 Task: Add an event with the title Second Project Quality Control Check, date '2023/11/03', time 9:15 AM to 11:15 AMand add a description: The team will assess the project's adherence to established processes and methodologies. They will evaluate whether project activities, such as requirements gathering, design, development, testing, and deployment, are following defined procedures and best practices., put the event into Yellow category . Add location for the event as: Alexandria, Egypt, logged in from the account softage.8@softage.netand send the event invitation to softage.5@softage.net and softage.6@softage.net. Set a reminder for the event 2 hour before
Action: Mouse moved to (122, 165)
Screenshot: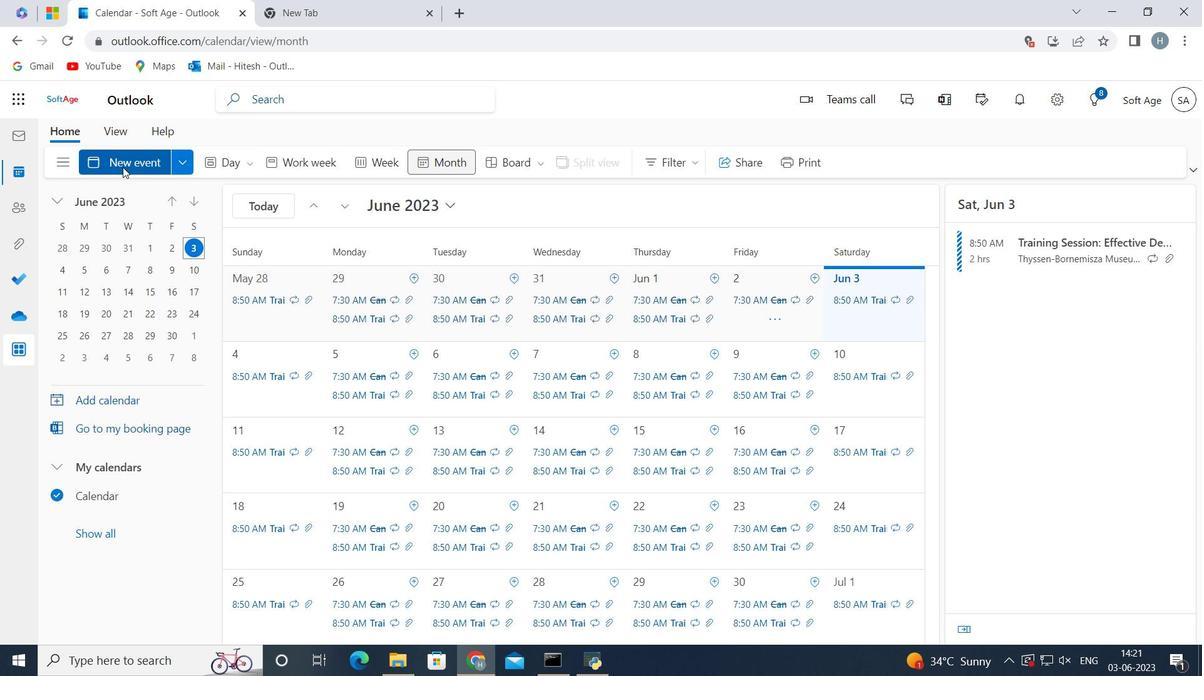 
Action: Mouse pressed left at (122, 165)
Screenshot: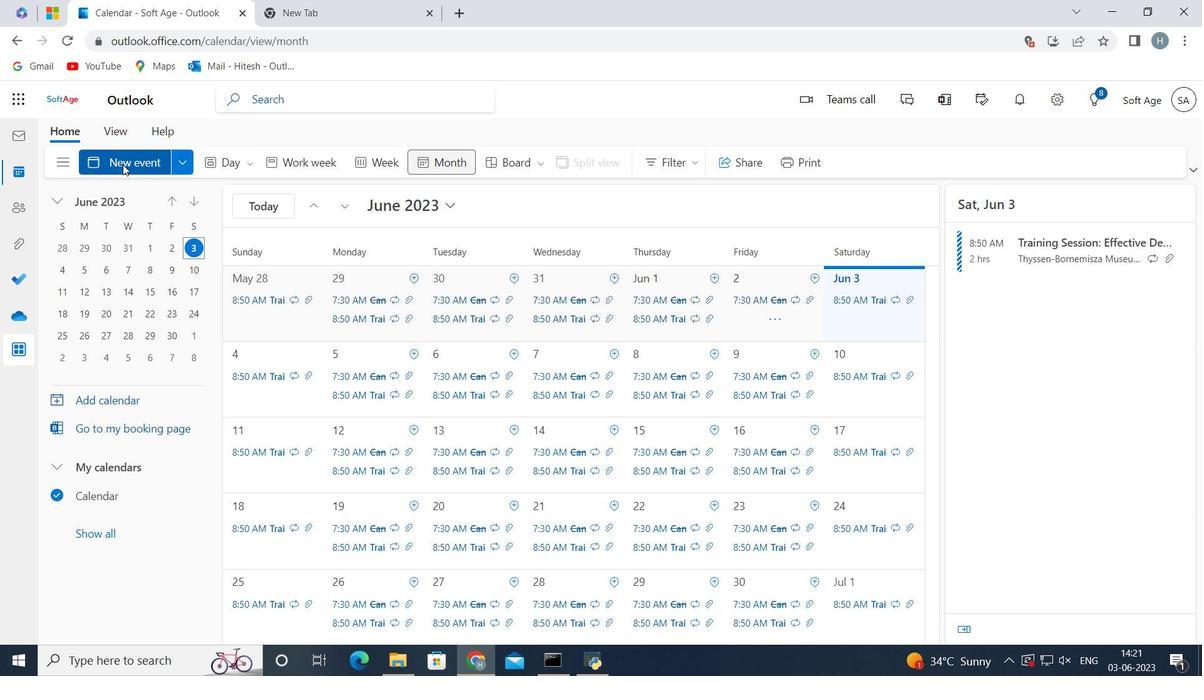 
Action: Mouse moved to (276, 247)
Screenshot: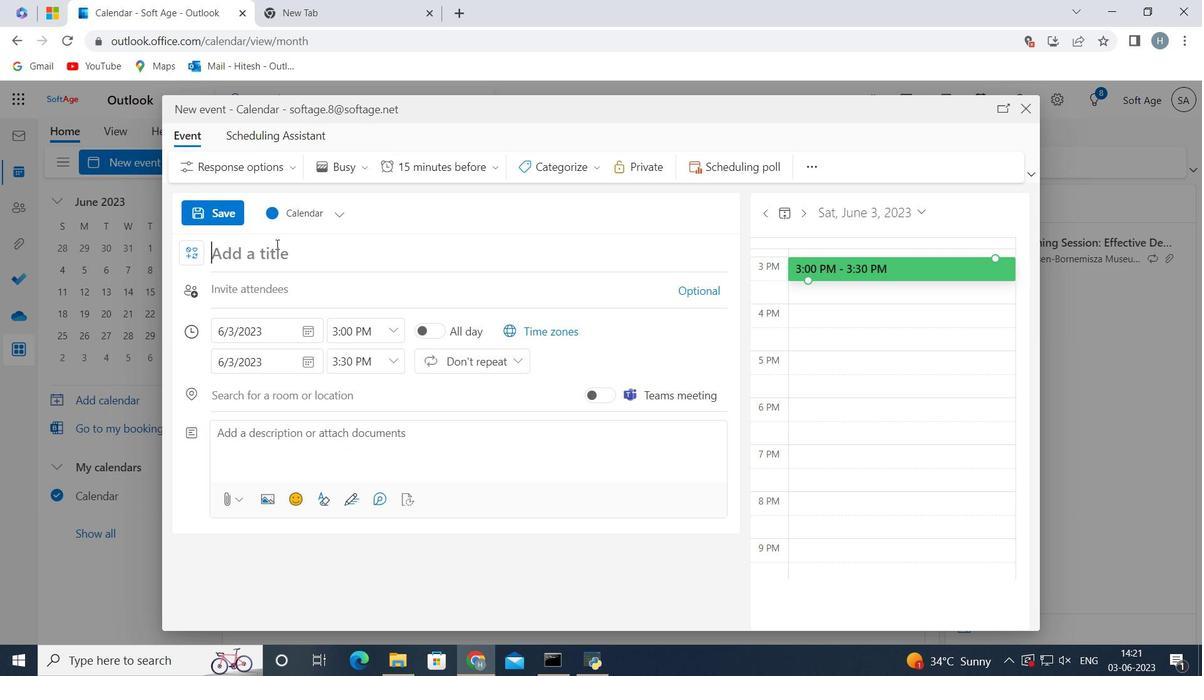 
Action: Mouse pressed left at (276, 247)
Screenshot: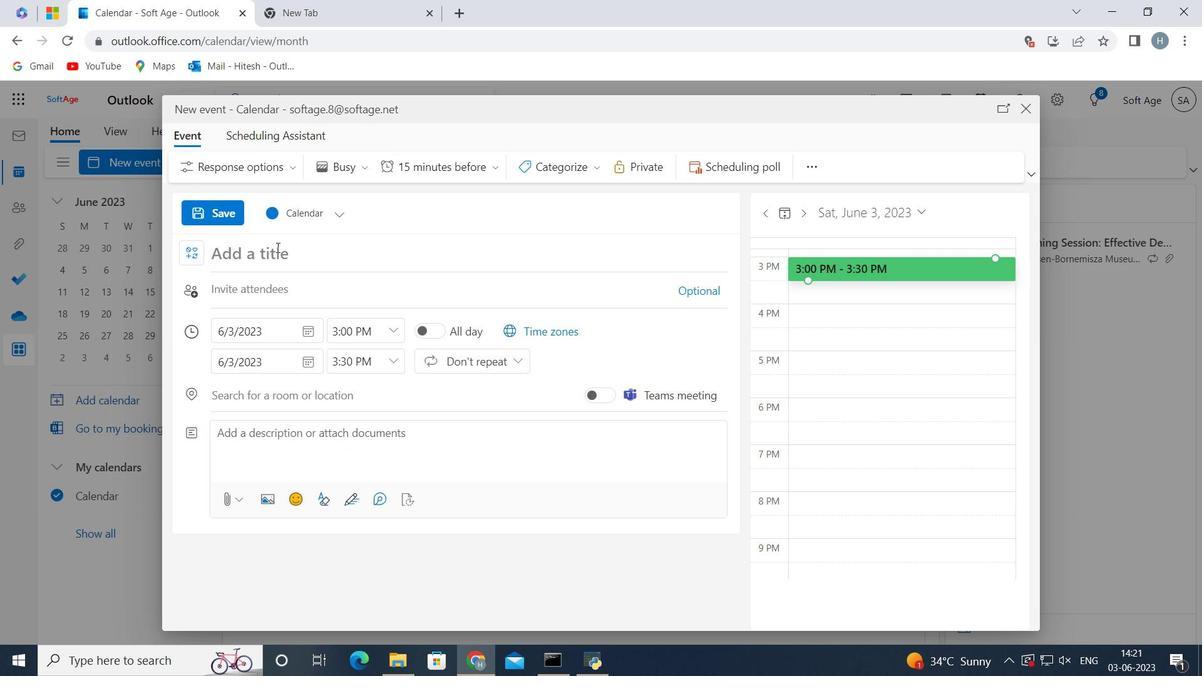 
Action: Key pressed <Key.shift>Second<Key.space><Key.shift>Project<Key.space><Key.shift>Quality<Key.space><Key.shift>Control<Key.space><Key.shift>Check<Key.space>
Screenshot: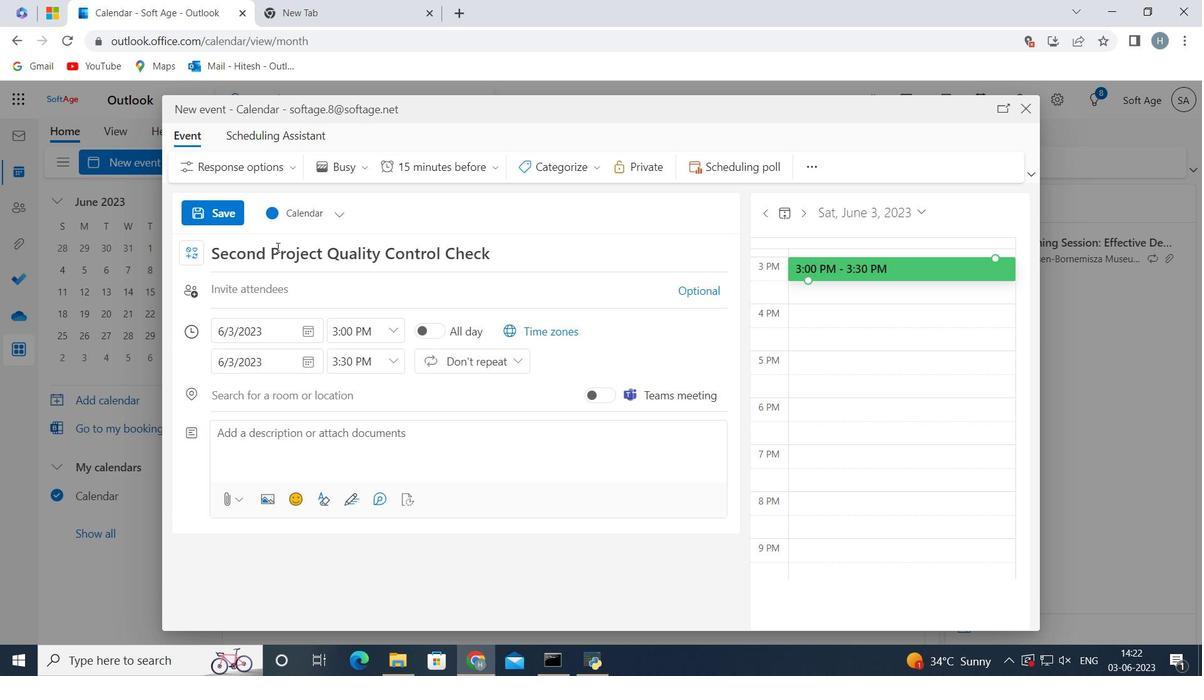 
Action: Mouse moved to (308, 329)
Screenshot: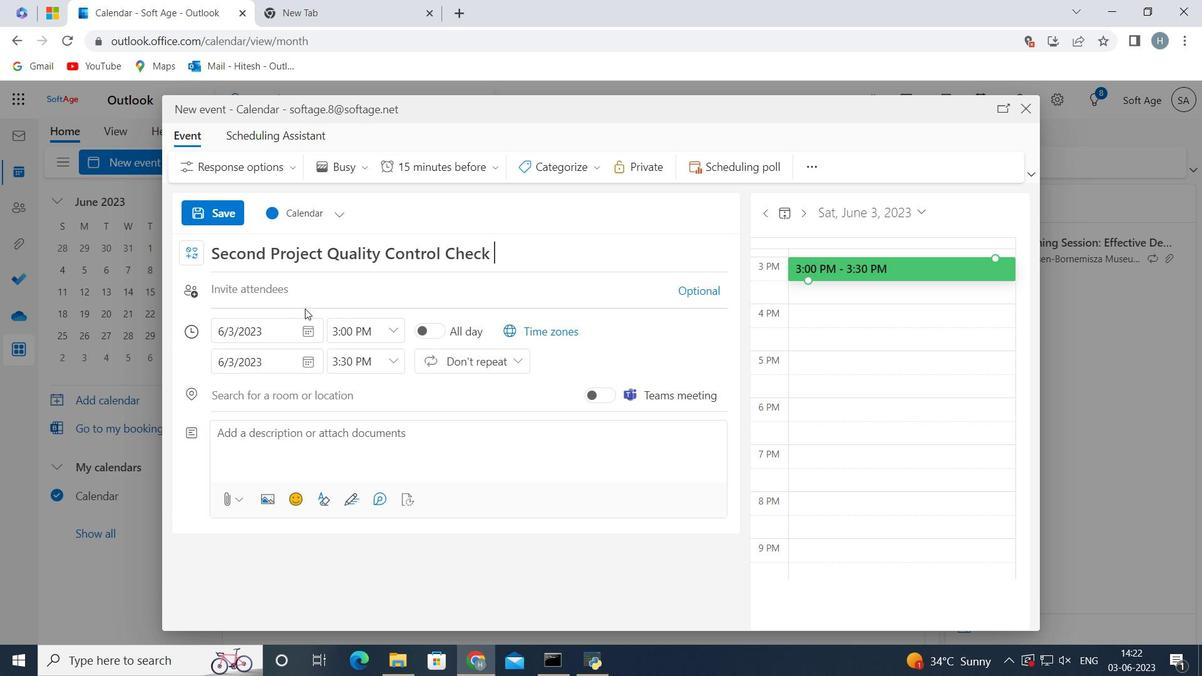 
Action: Mouse pressed left at (308, 329)
Screenshot: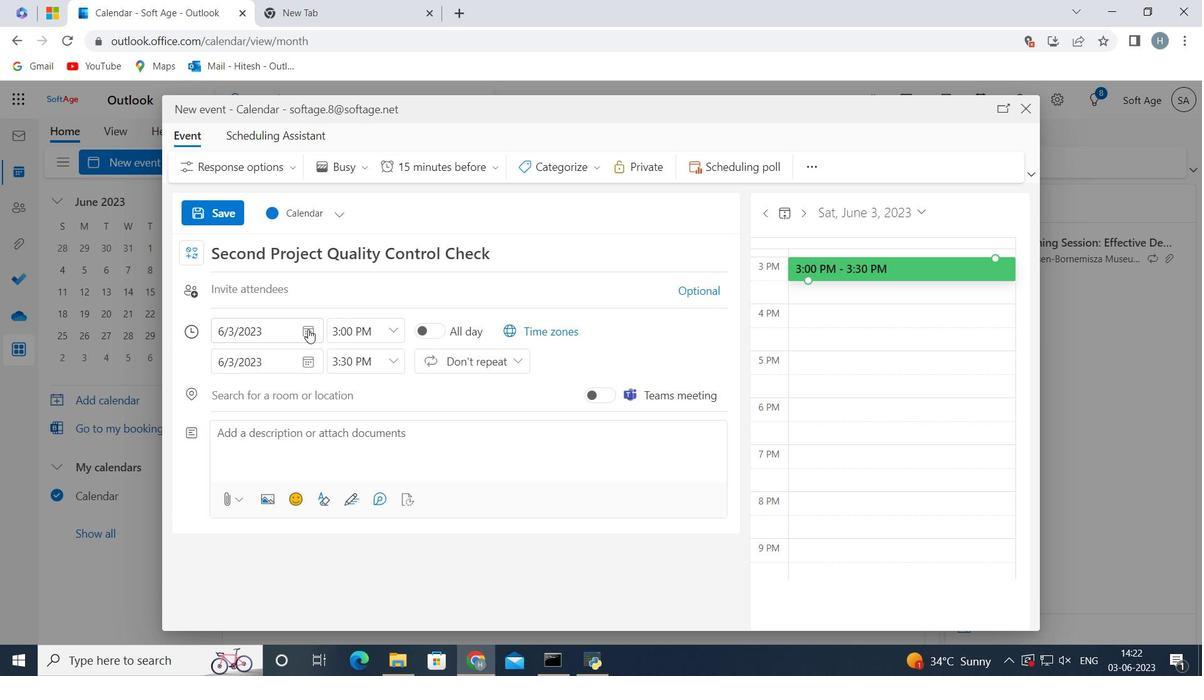 
Action: Mouse moved to (255, 358)
Screenshot: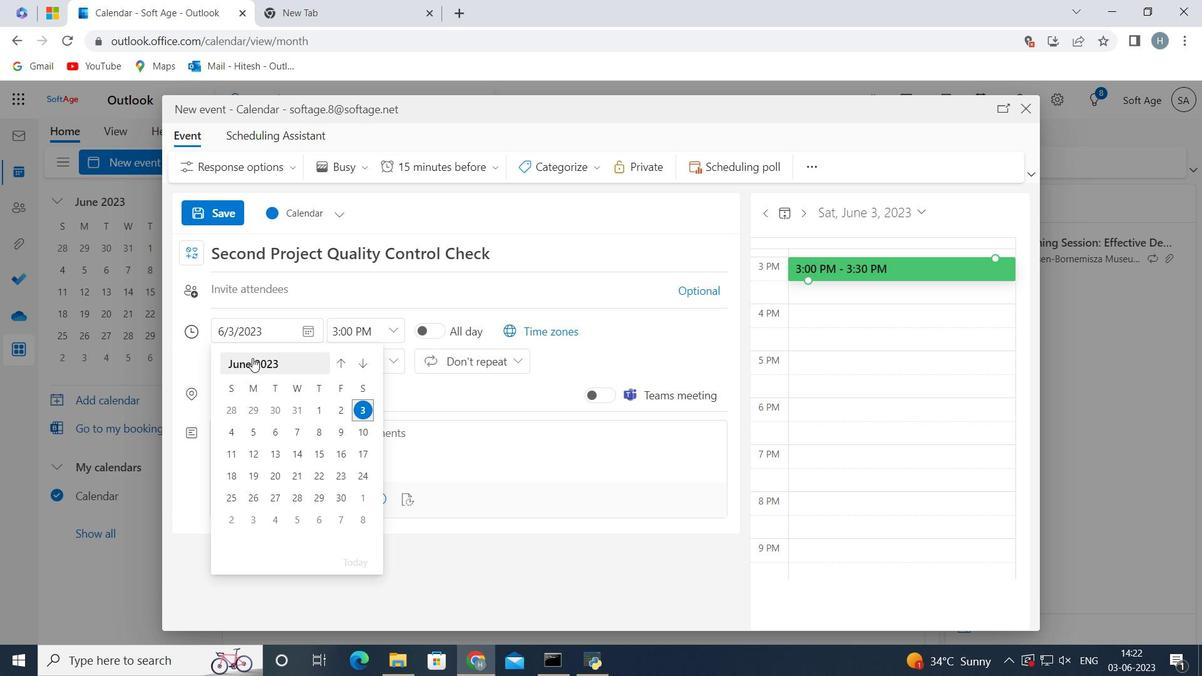 
Action: Mouse pressed left at (255, 358)
Screenshot: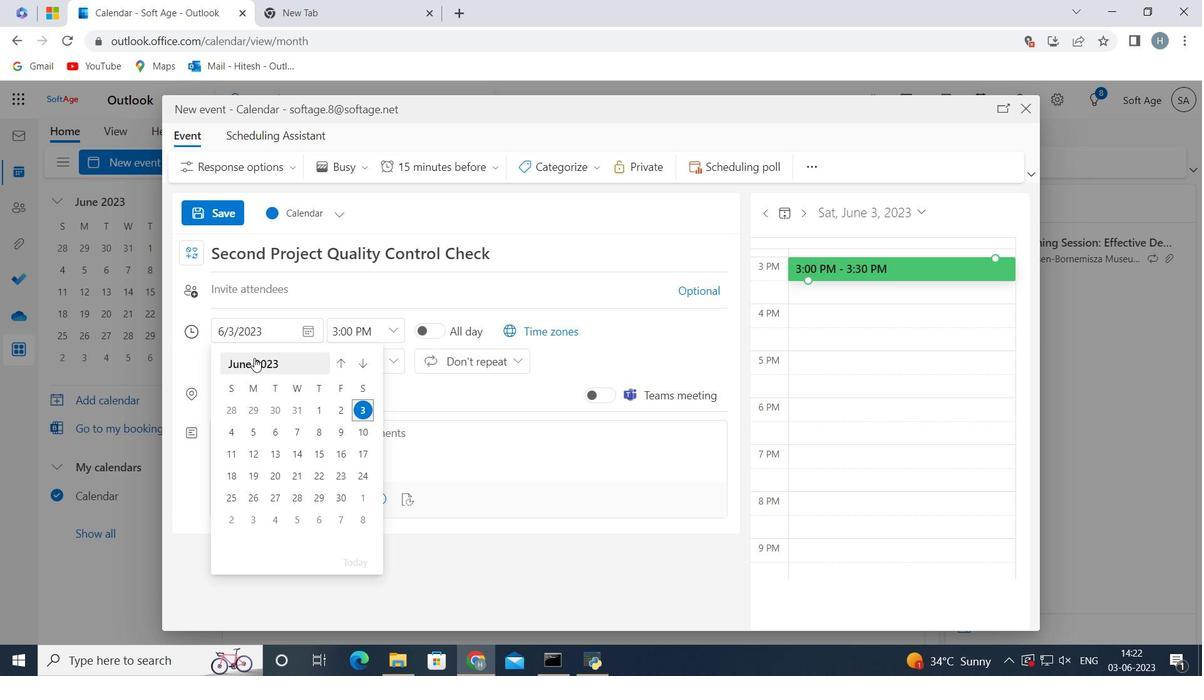 
Action: Mouse moved to (322, 477)
Screenshot: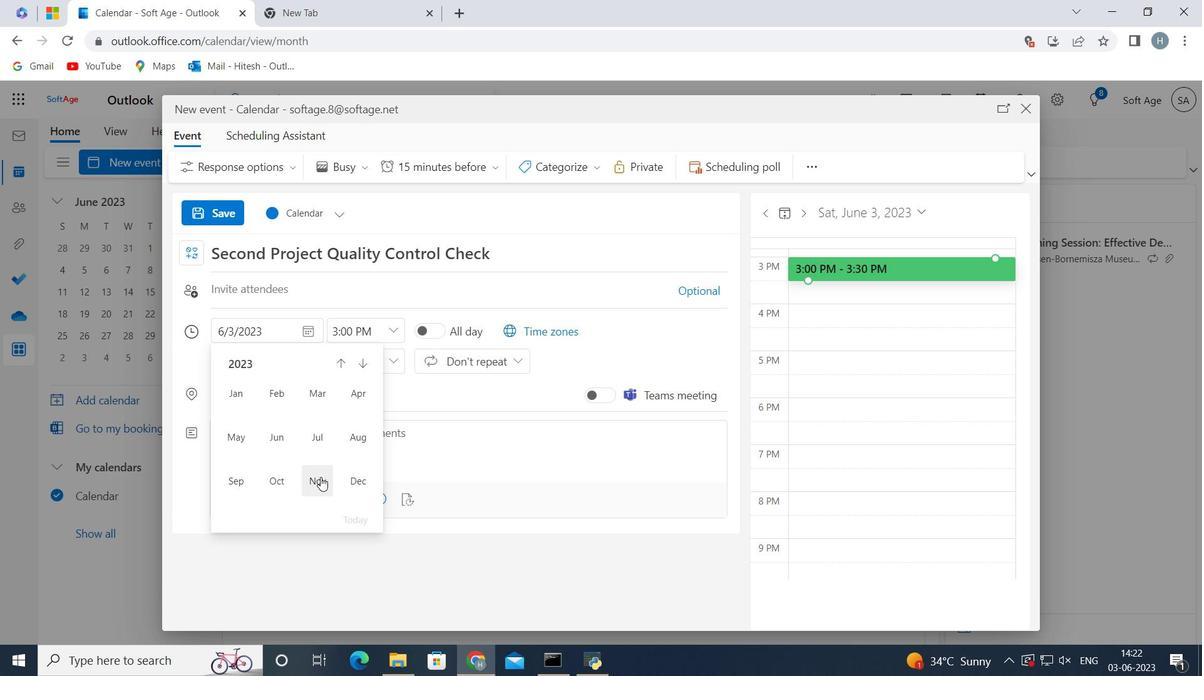 
Action: Mouse pressed left at (322, 477)
Screenshot: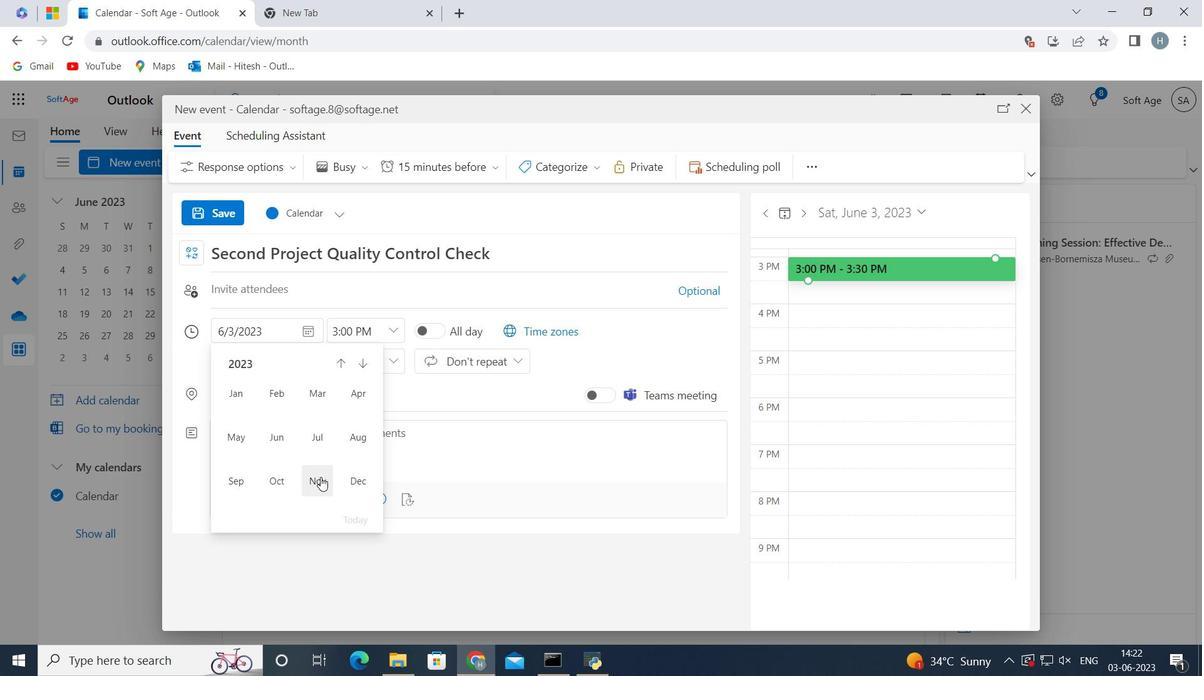 
Action: Mouse moved to (338, 411)
Screenshot: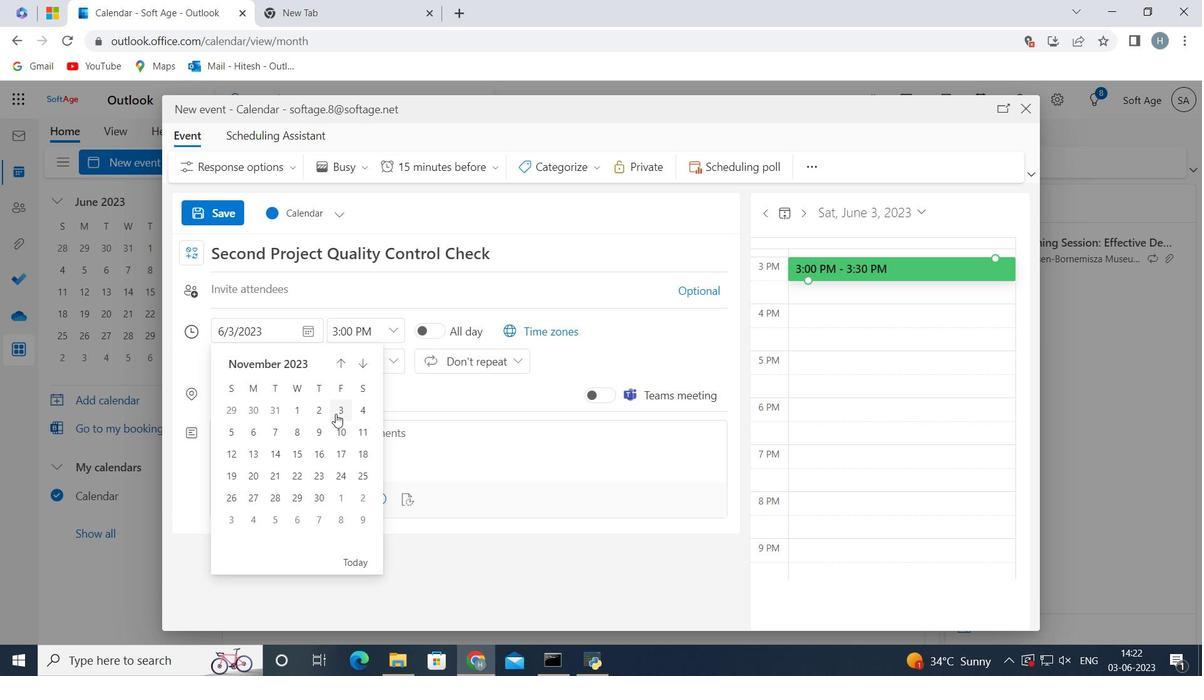 
Action: Mouse pressed left at (338, 411)
Screenshot: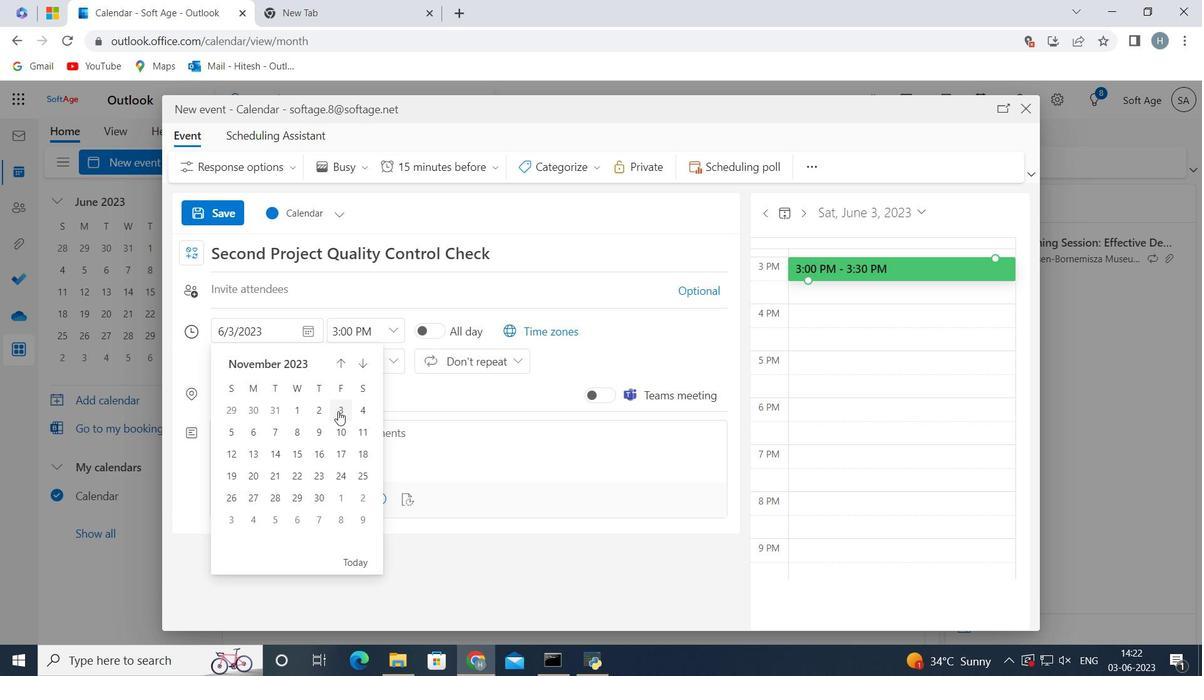 
Action: Mouse moved to (392, 337)
Screenshot: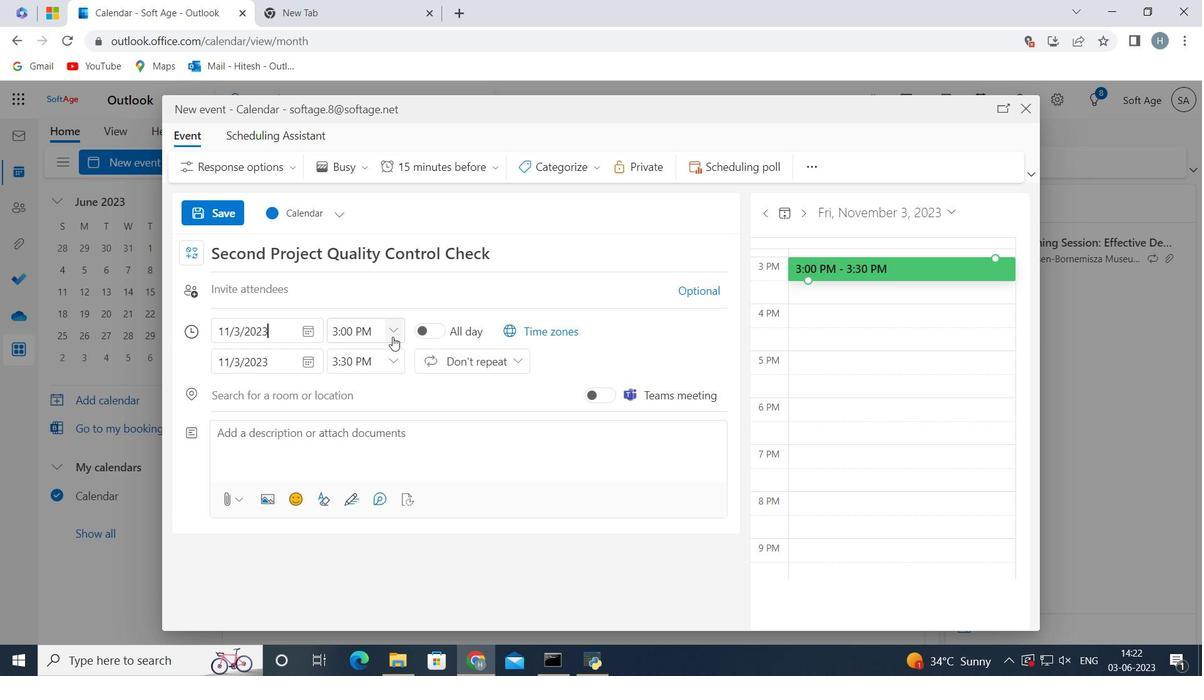 
Action: Mouse pressed left at (392, 337)
Screenshot: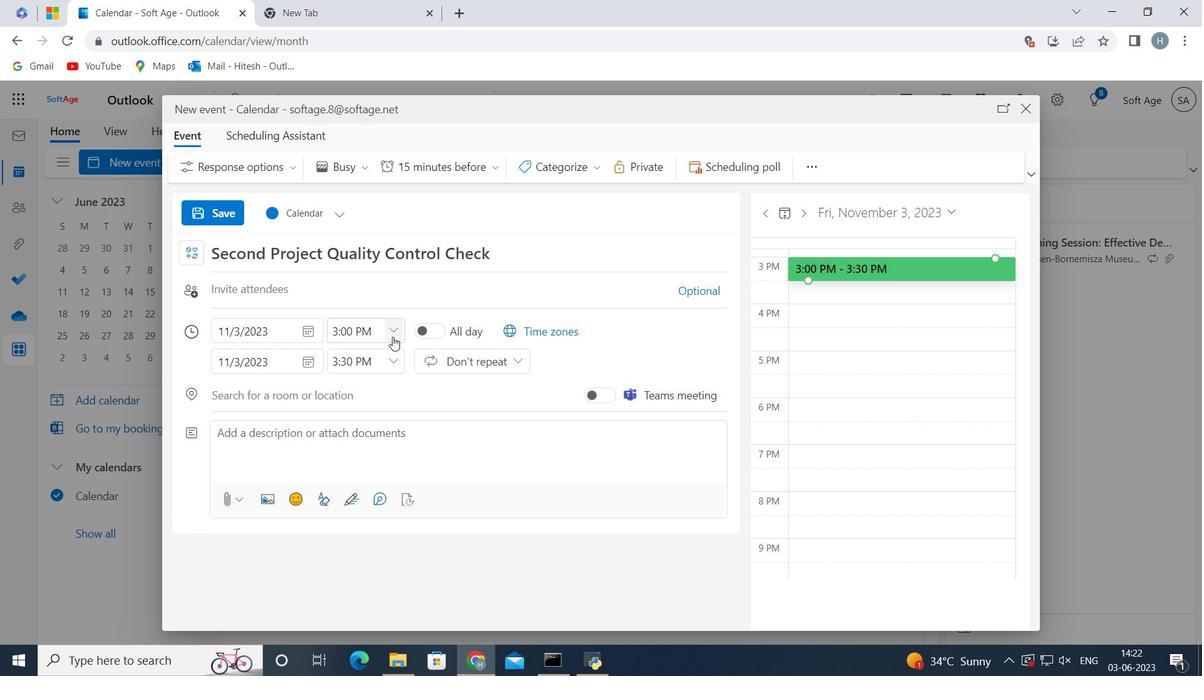 
Action: Mouse moved to (381, 395)
Screenshot: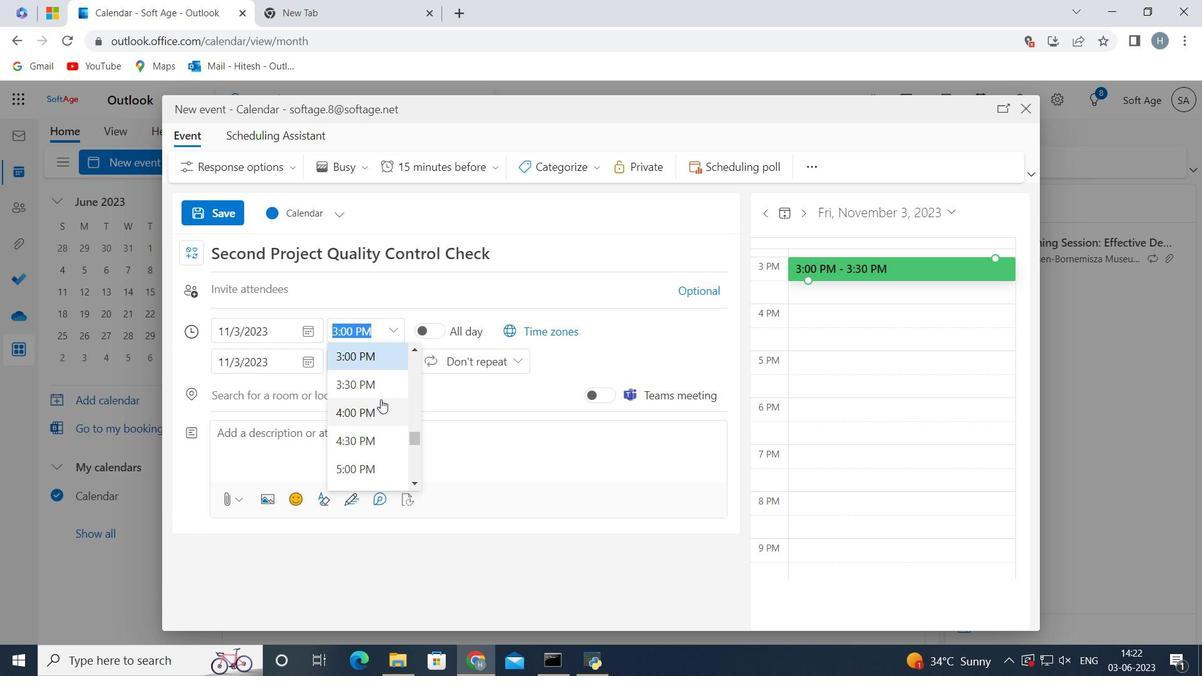 
Action: Mouse scrolled (381, 395) with delta (0, 0)
Screenshot: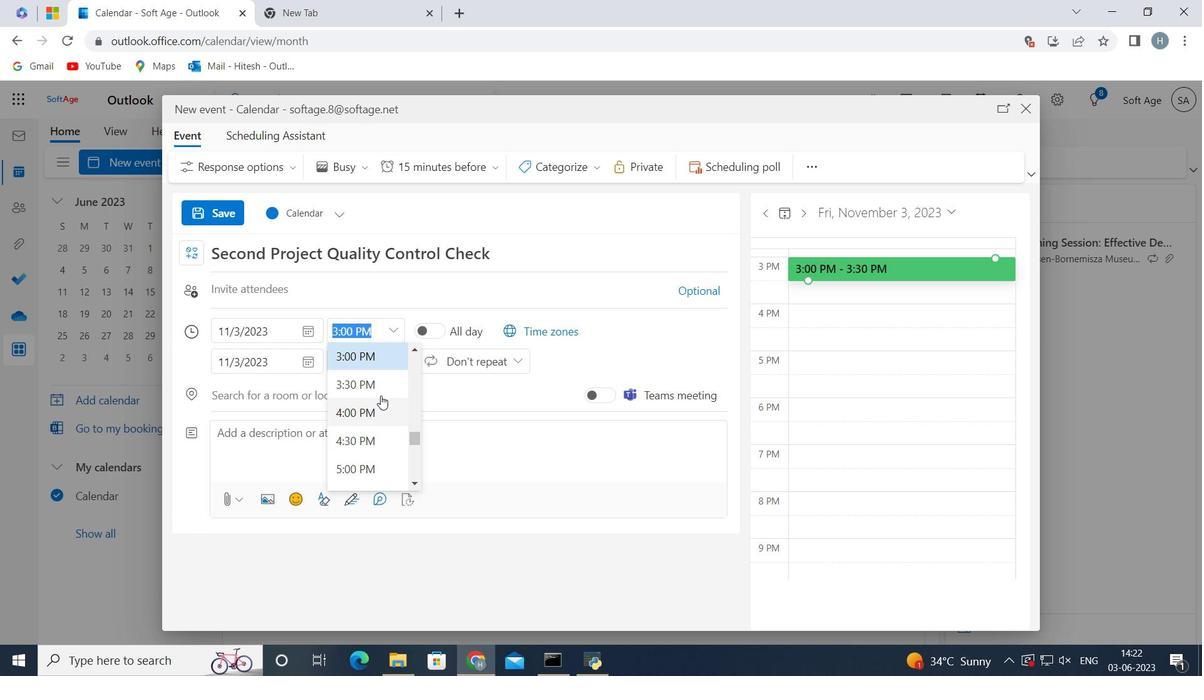 
Action: Mouse scrolled (381, 395) with delta (0, 0)
Screenshot: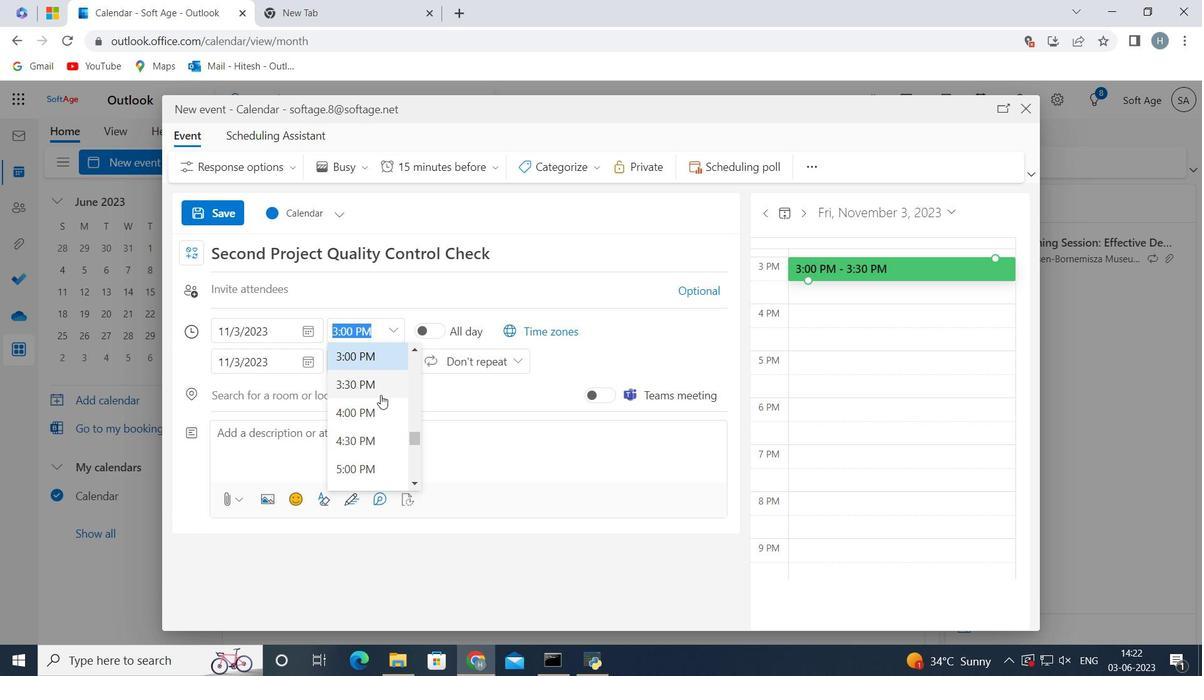 
Action: Mouse scrolled (381, 395) with delta (0, 0)
Screenshot: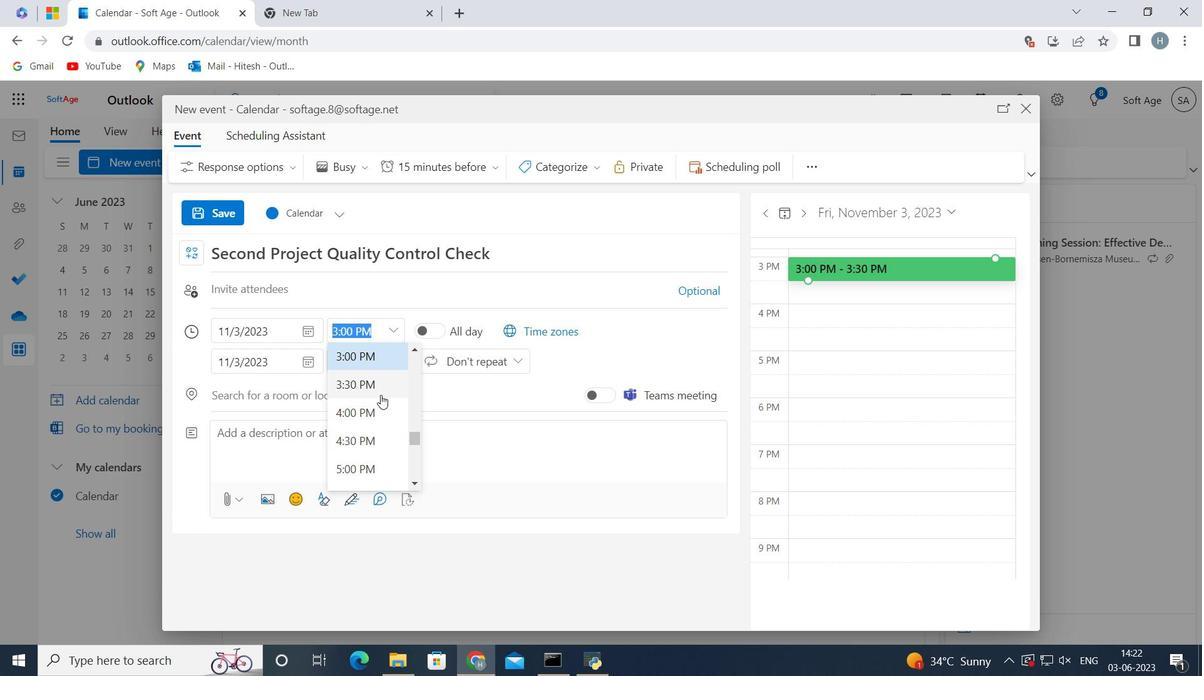 
Action: Mouse scrolled (381, 395) with delta (0, 0)
Screenshot: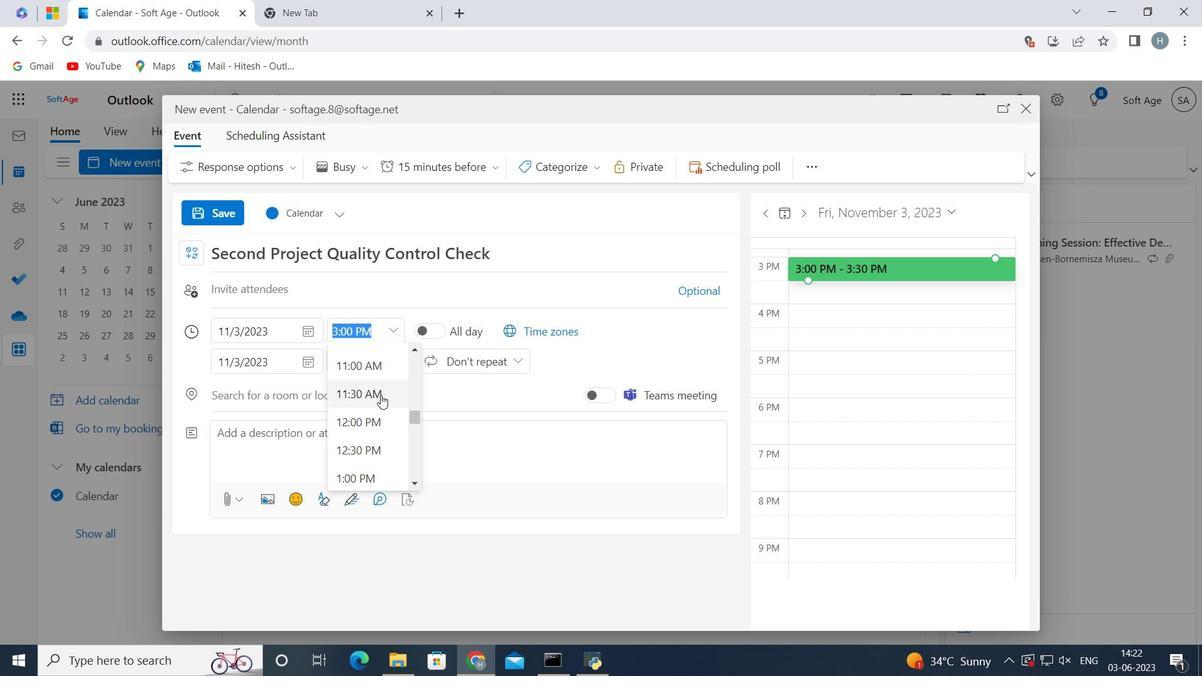 
Action: Mouse scrolled (381, 395) with delta (0, 0)
Screenshot: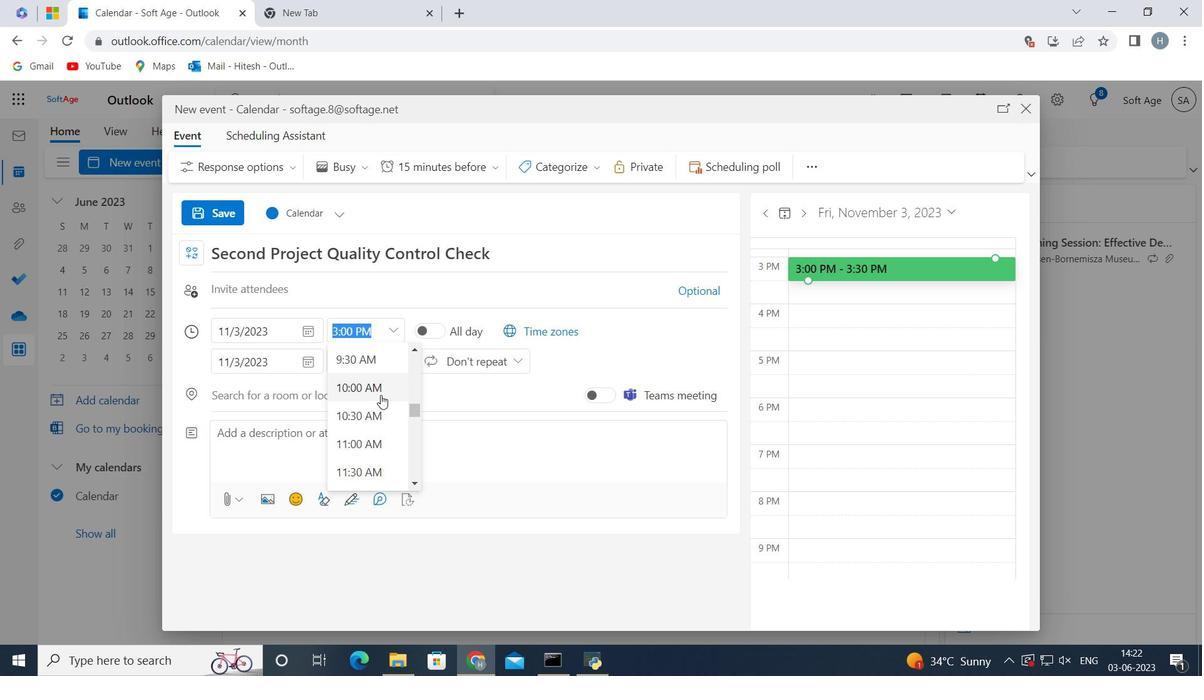 
Action: Mouse moved to (343, 433)
Screenshot: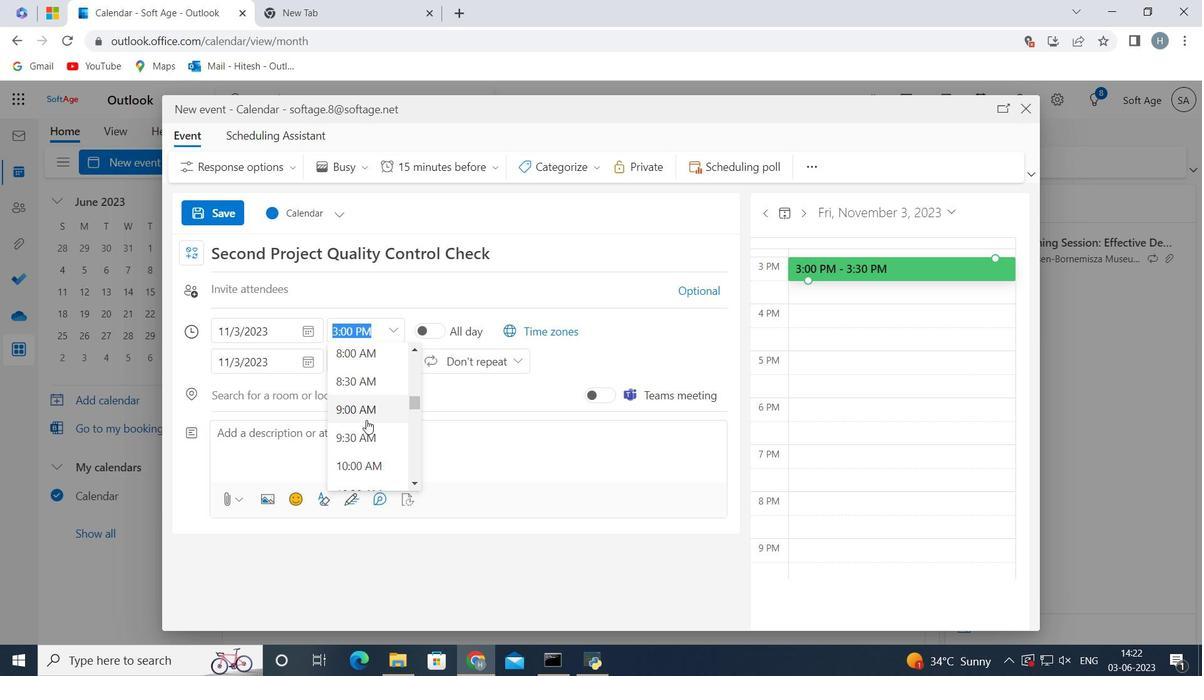 
Action: Mouse pressed left at (343, 433)
Screenshot: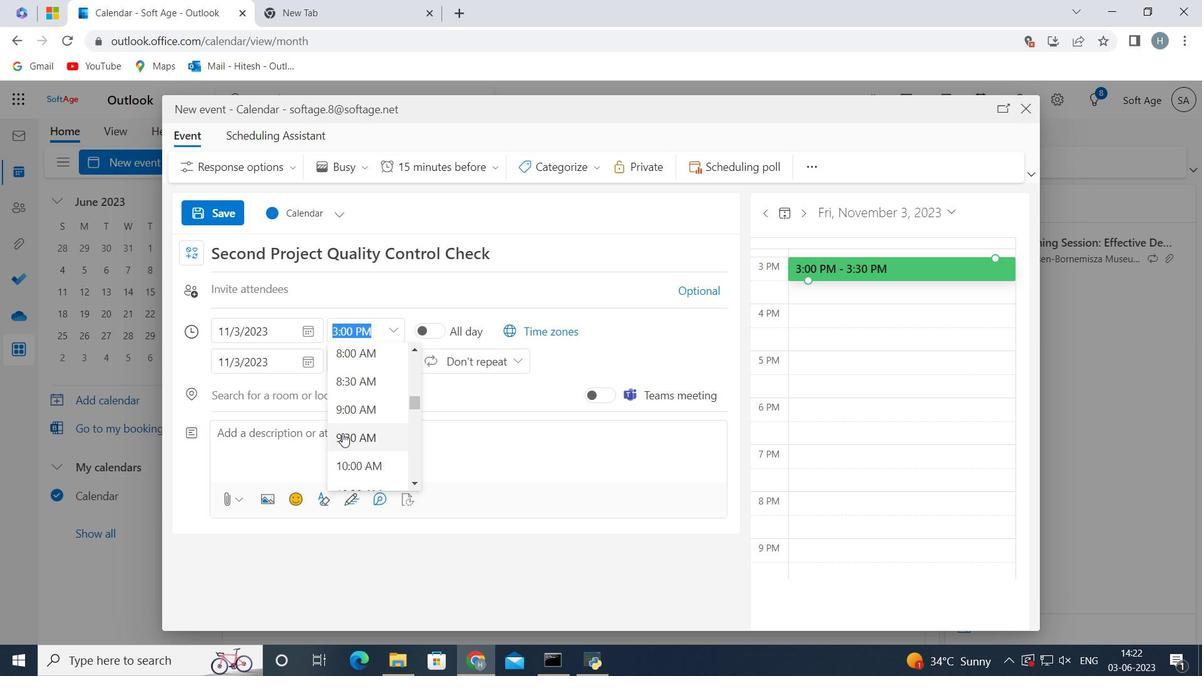 
Action: Mouse moved to (355, 320)
Screenshot: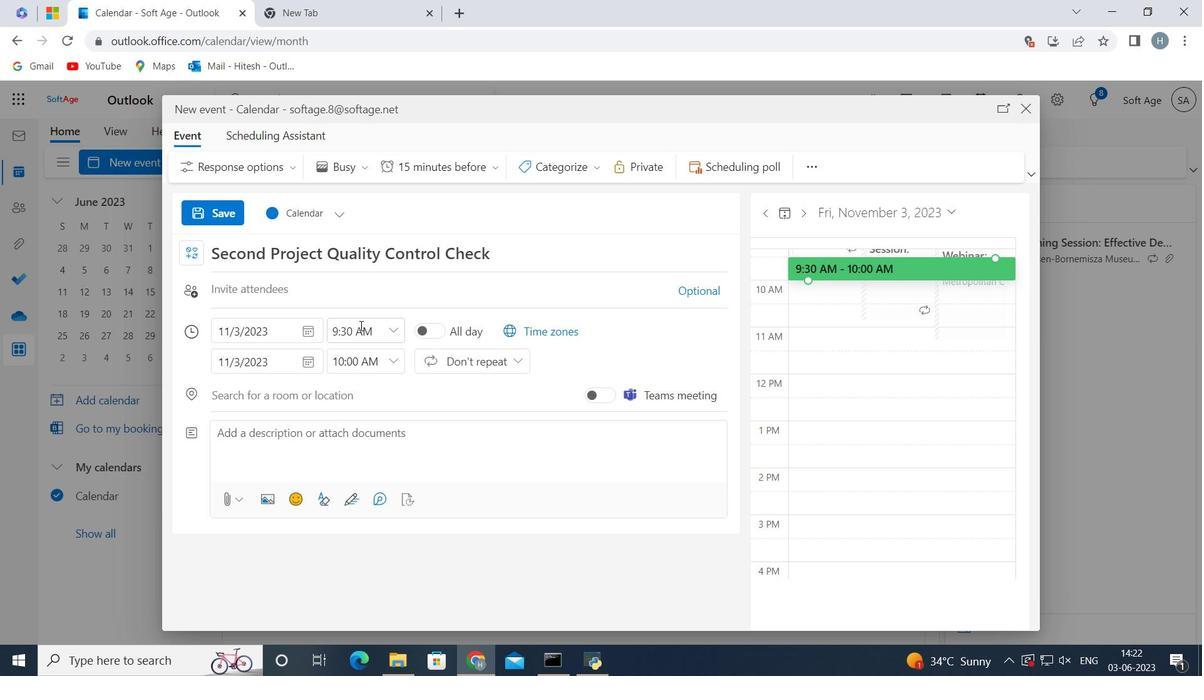 
Action: Mouse pressed left at (355, 320)
Screenshot: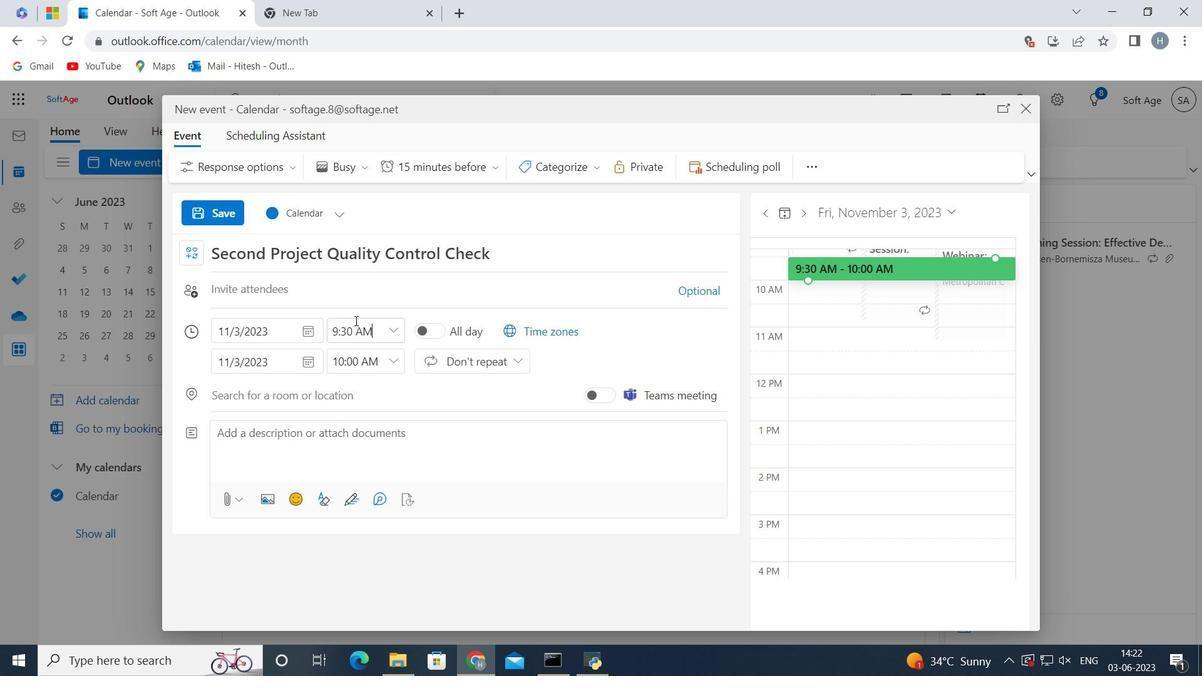
Action: Key pressed <Key.left><Key.backspace><Key.backspace>15
Screenshot: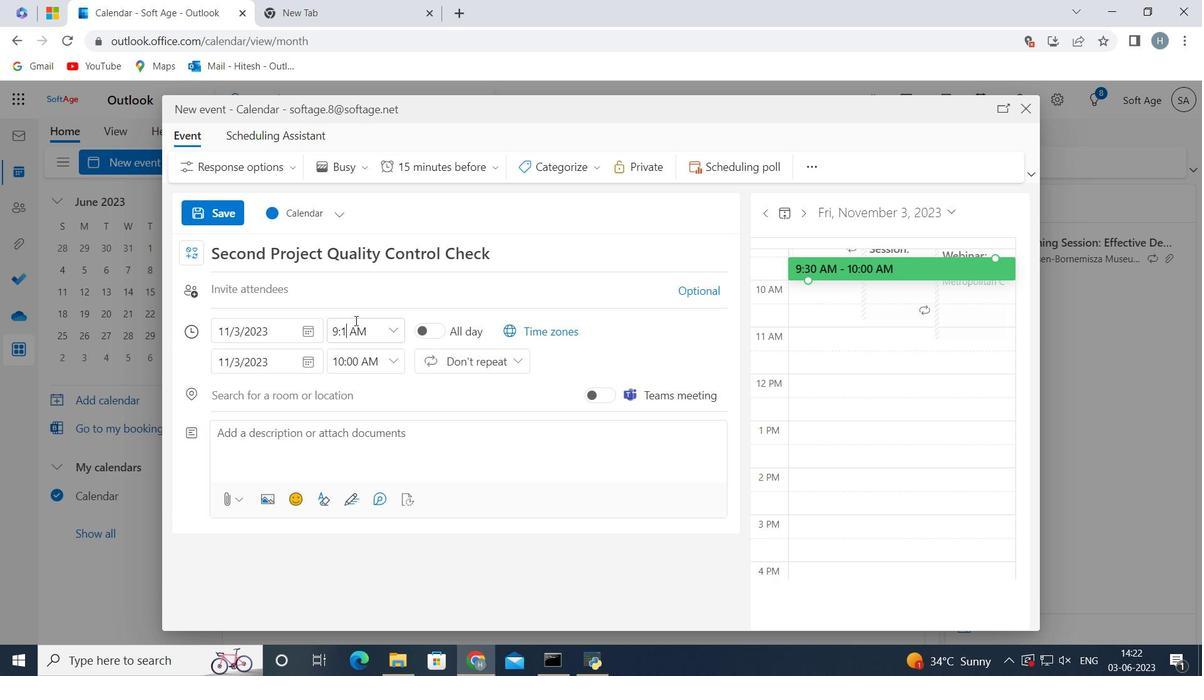 
Action: Mouse moved to (388, 352)
Screenshot: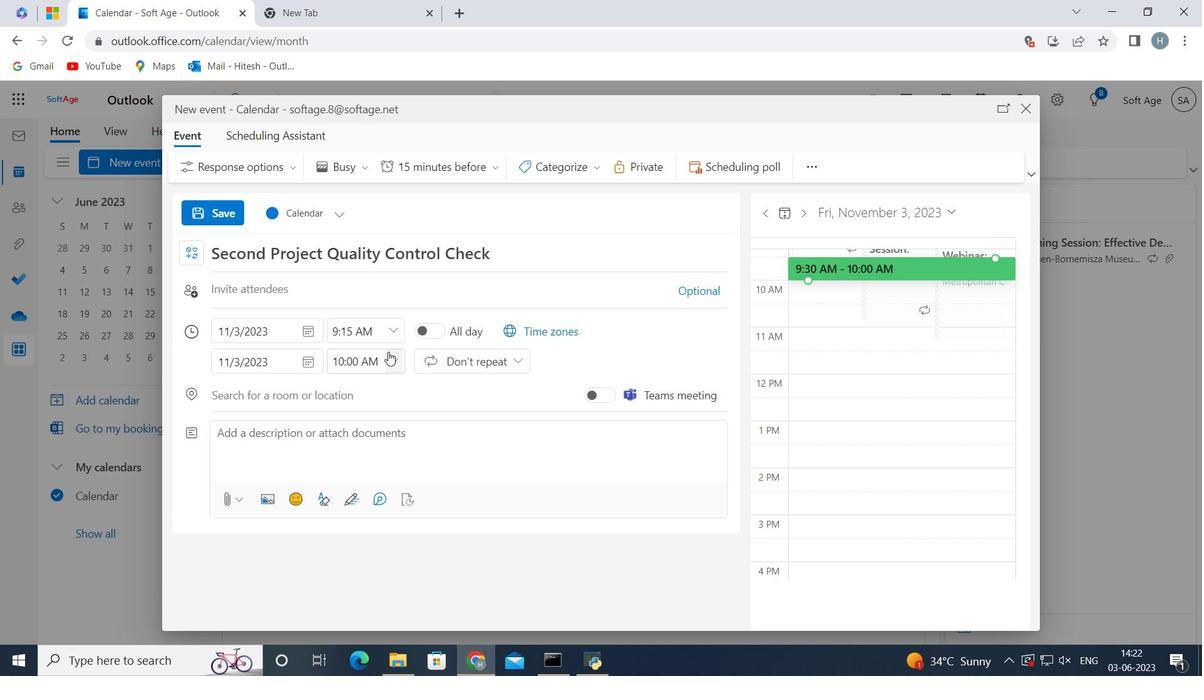 
Action: Mouse pressed left at (388, 352)
Screenshot: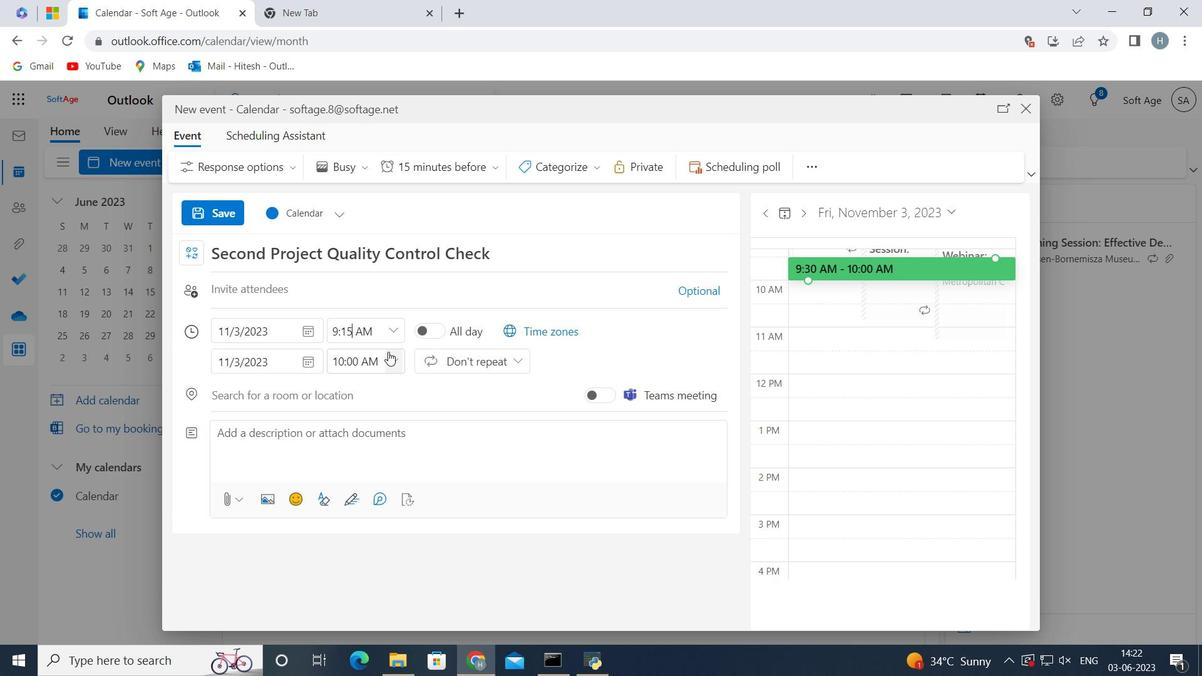 
Action: Mouse moved to (388, 359)
Screenshot: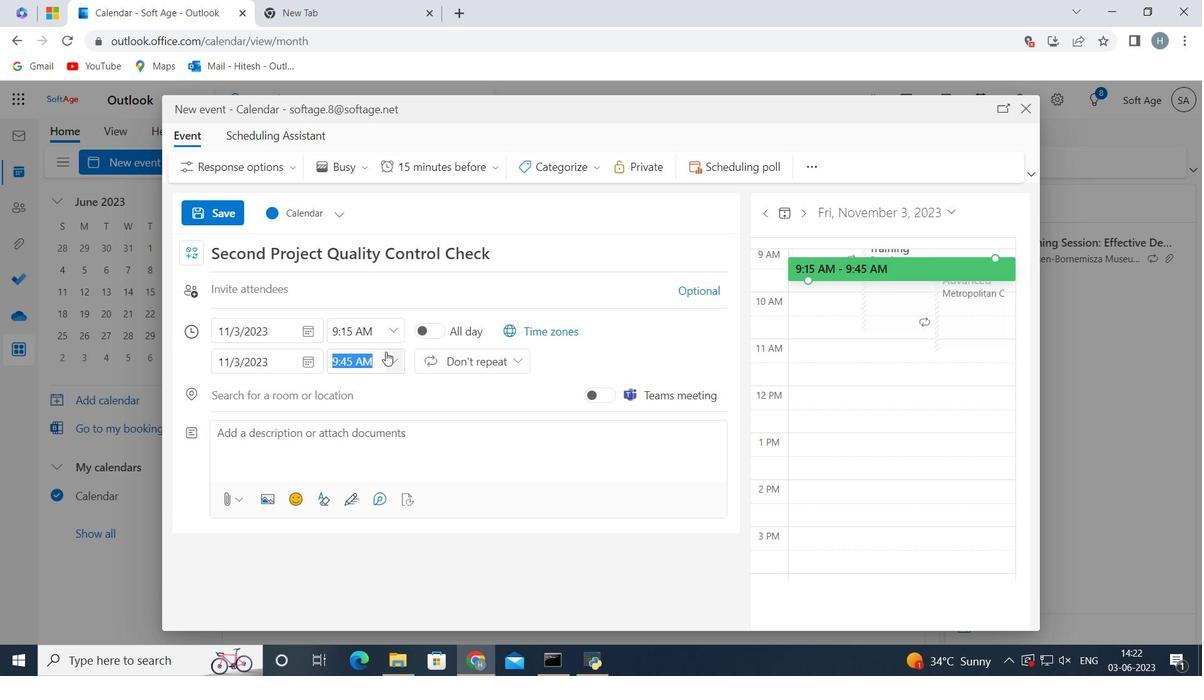 
Action: Mouse pressed left at (388, 359)
Screenshot: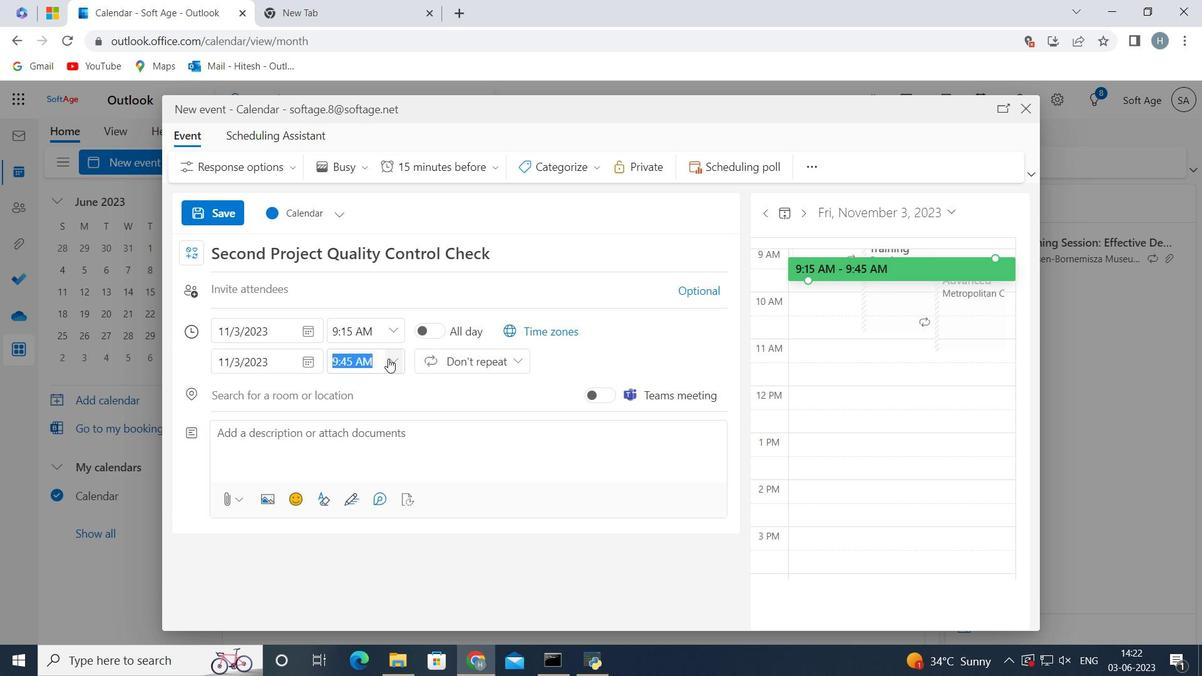 
Action: Mouse moved to (400, 462)
Screenshot: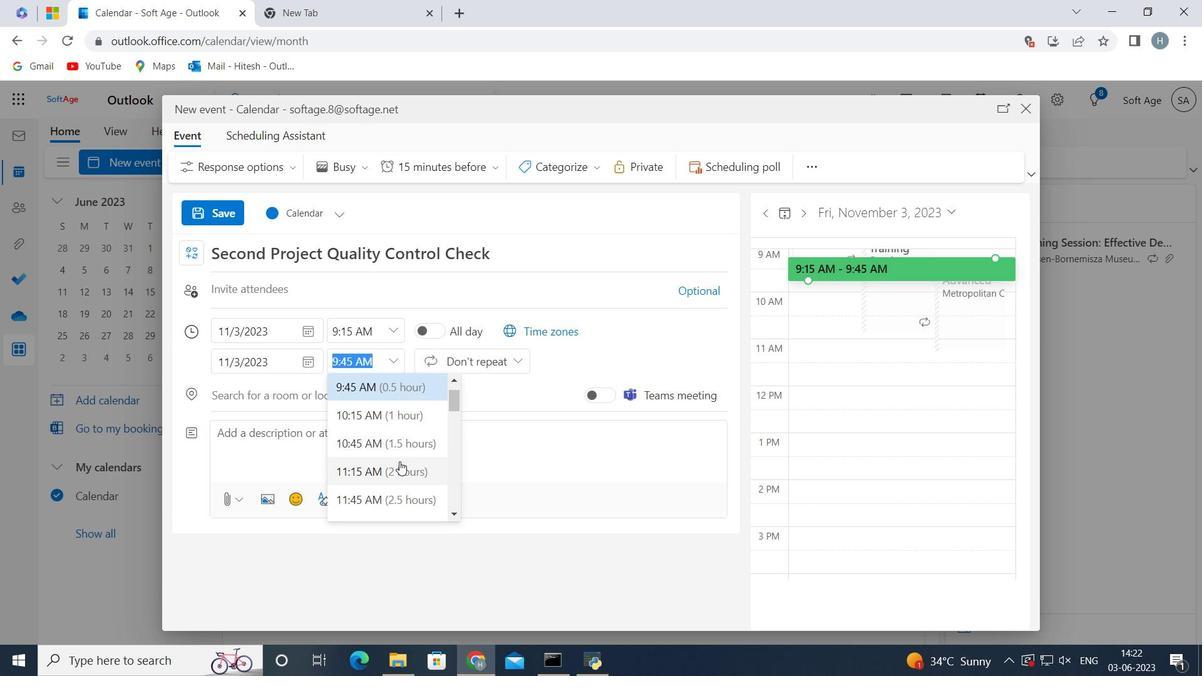 
Action: Mouse pressed left at (400, 462)
Screenshot: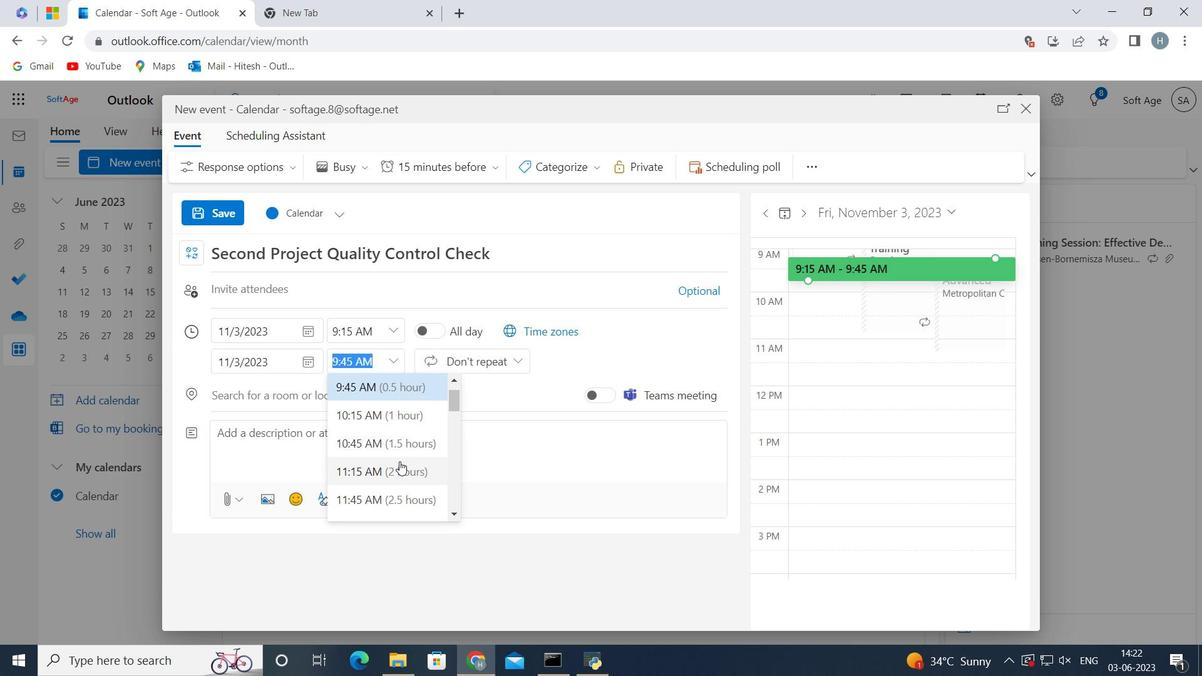 
Action: Mouse moved to (369, 441)
Screenshot: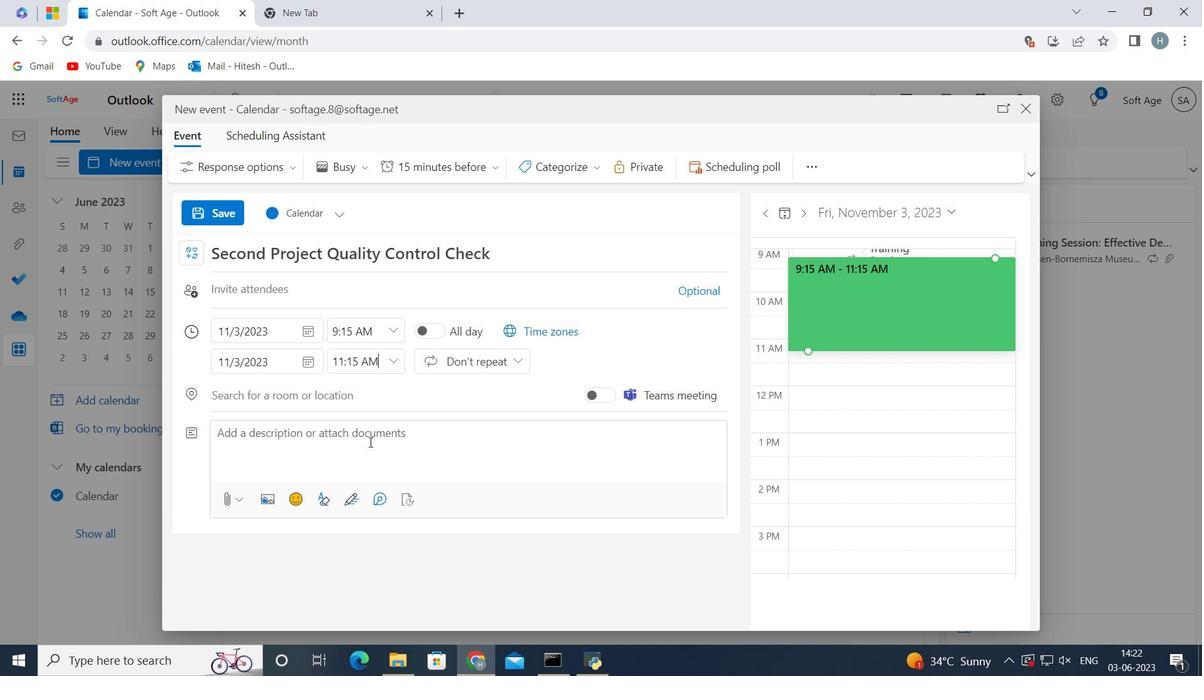 
Action: Mouse pressed left at (369, 441)
Screenshot: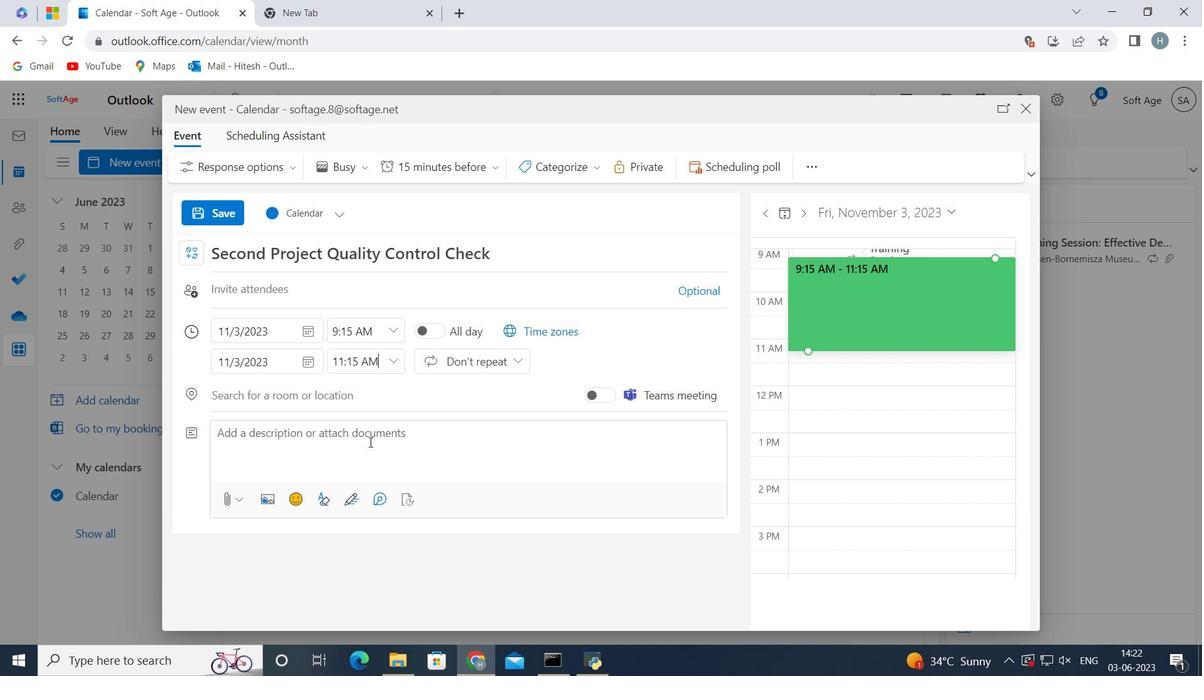 
Action: Mouse moved to (369, 440)
Screenshot: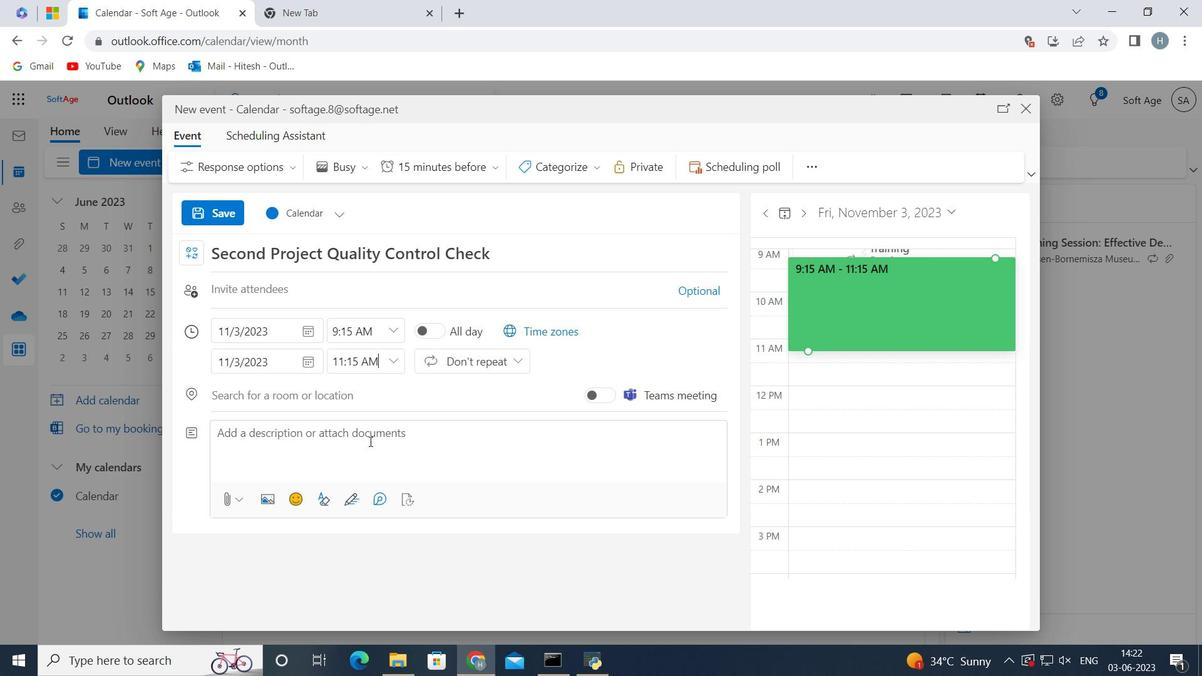 
Action: Key pressed <Key.shift><Key.shift><Key.shift><Key.shift><Key.shift><Key.shift><Key.shift><Key.shift>The<Key.space><Key.shift>T<Key.backspace>team<Key.space>will<Key.space>assess<Key.space>the<Key.space>project's<Key.space>adherence<Key.space>to<Key.space>established<Key.space>processes<Key.space>and<Key.space>methodologies.<Key.space><Key.shift>They<Key.space>will<Key.space>evaluate<Key.space>whether<Key.space>project<Key.space>activities,<Key.space>such<Key.space>as<Key.space>requirements<Key.space>gathering,<Key.space>are<Key.space>following<Key.space>defined<Key.space>procedures<Key.space>and<Key.space>best<Key.space>practuces.<Key.space><Key.backspace><Key.backspace><Key.backspace><Key.backspace><Key.backspace><Key.backspace><Key.backspace><Key.backspace><Key.backspace><Key.backspace>ractices.<Key.space>
Screenshot: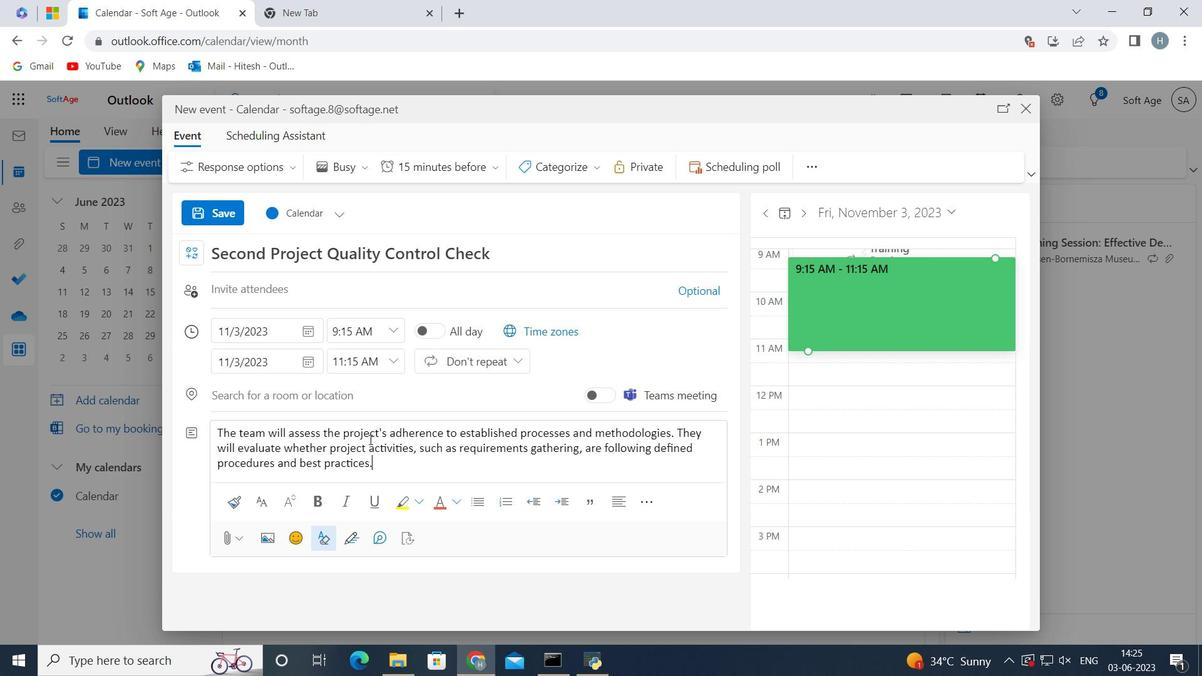 
Action: Mouse moved to (600, 167)
Screenshot: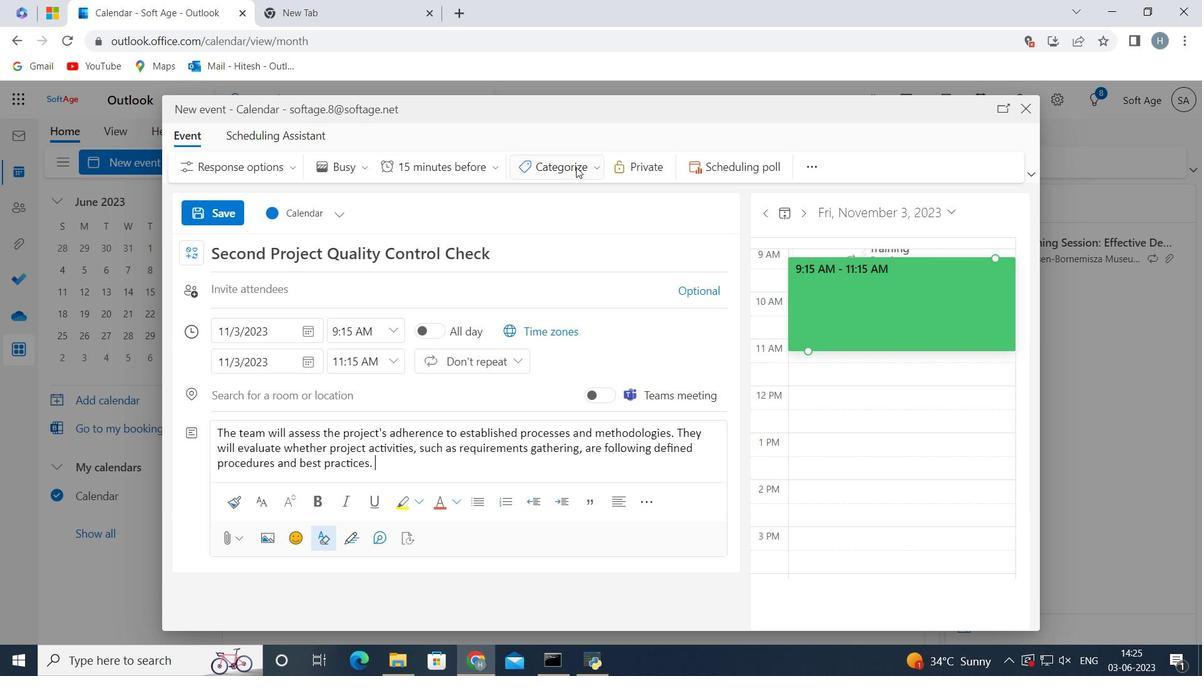 
Action: Mouse pressed left at (600, 167)
Screenshot: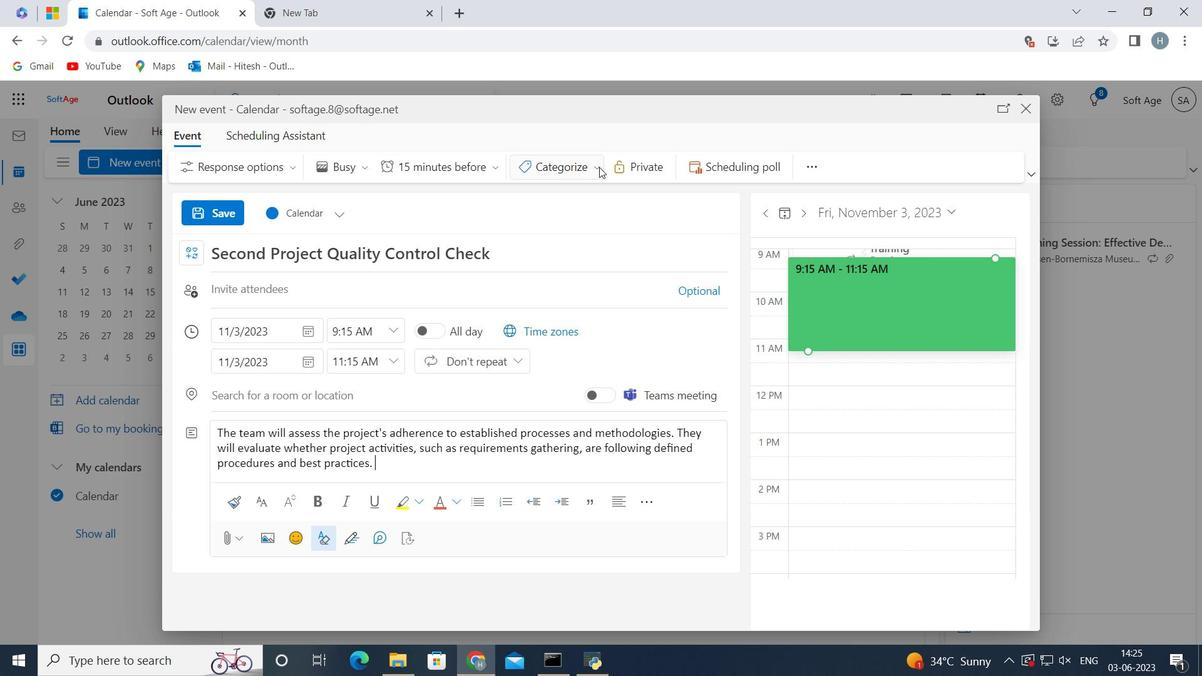 
Action: Mouse moved to (603, 326)
Screenshot: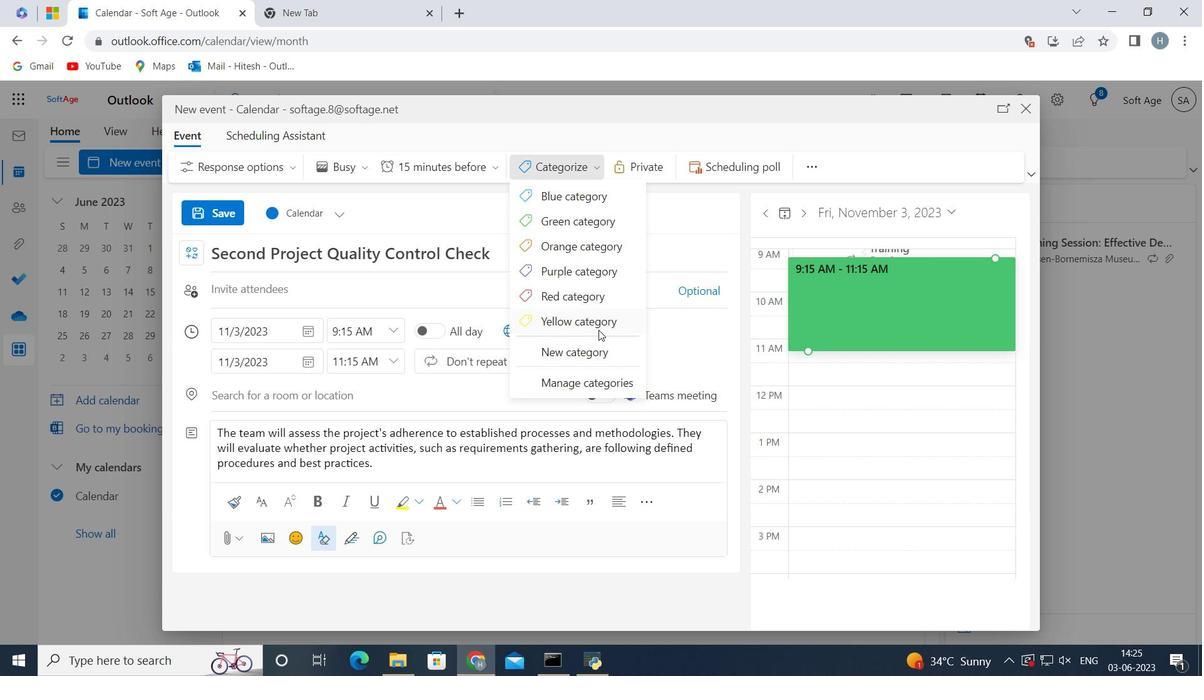 
Action: Mouse pressed left at (603, 326)
Screenshot: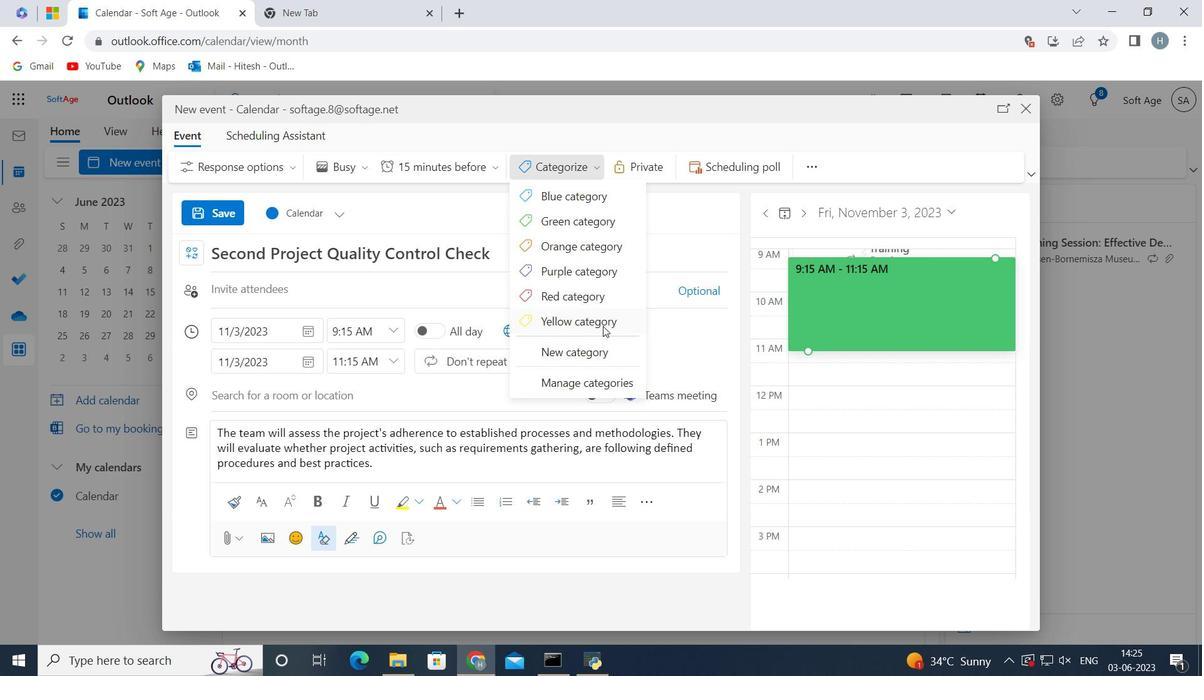 
Action: Mouse moved to (345, 400)
Screenshot: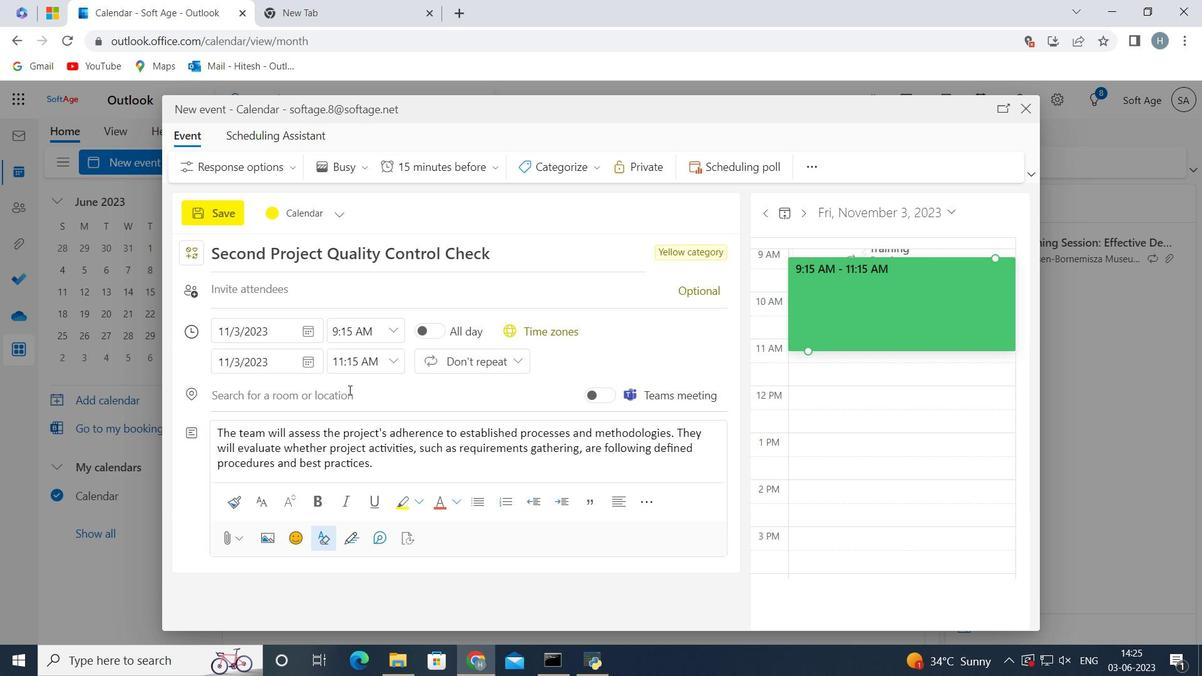 
Action: Mouse pressed left at (345, 400)
Screenshot: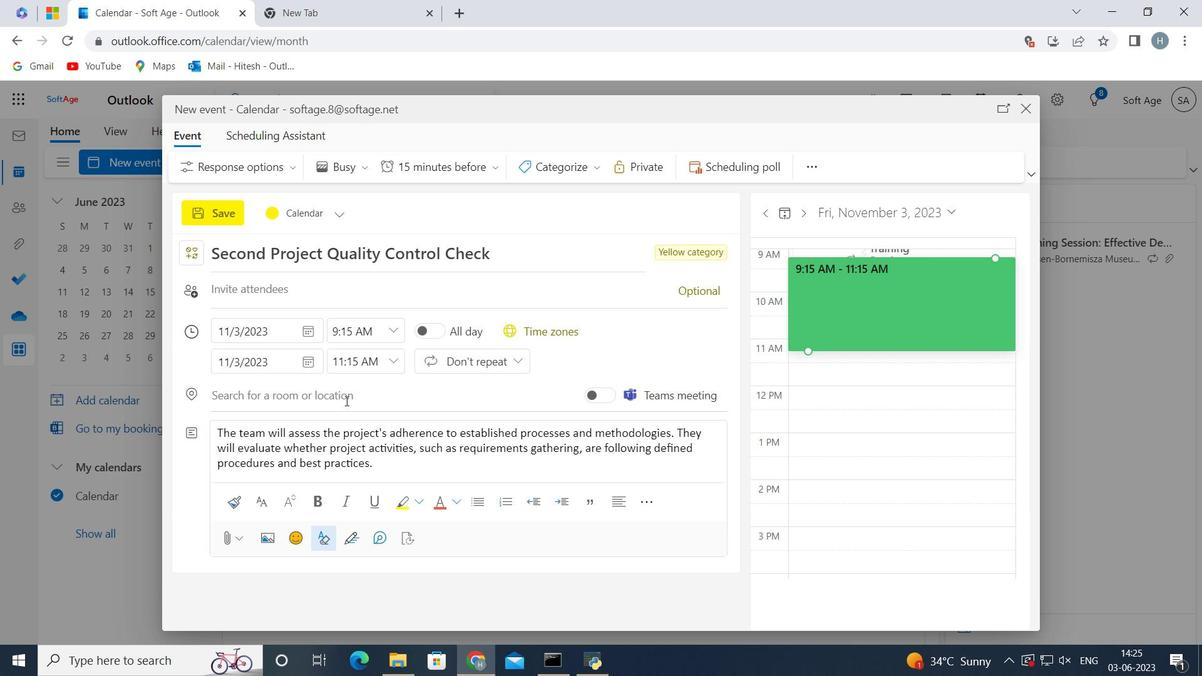 
Action: Key pressed <Key.shift>Alexandria,<Key.space><Key.shift><Key.shift><Key.shift><Key.shift><Key.shift><Key.shift><Key.shift><Key.shift><Key.shift><Key.shift>Egypt<Key.space>
Screenshot: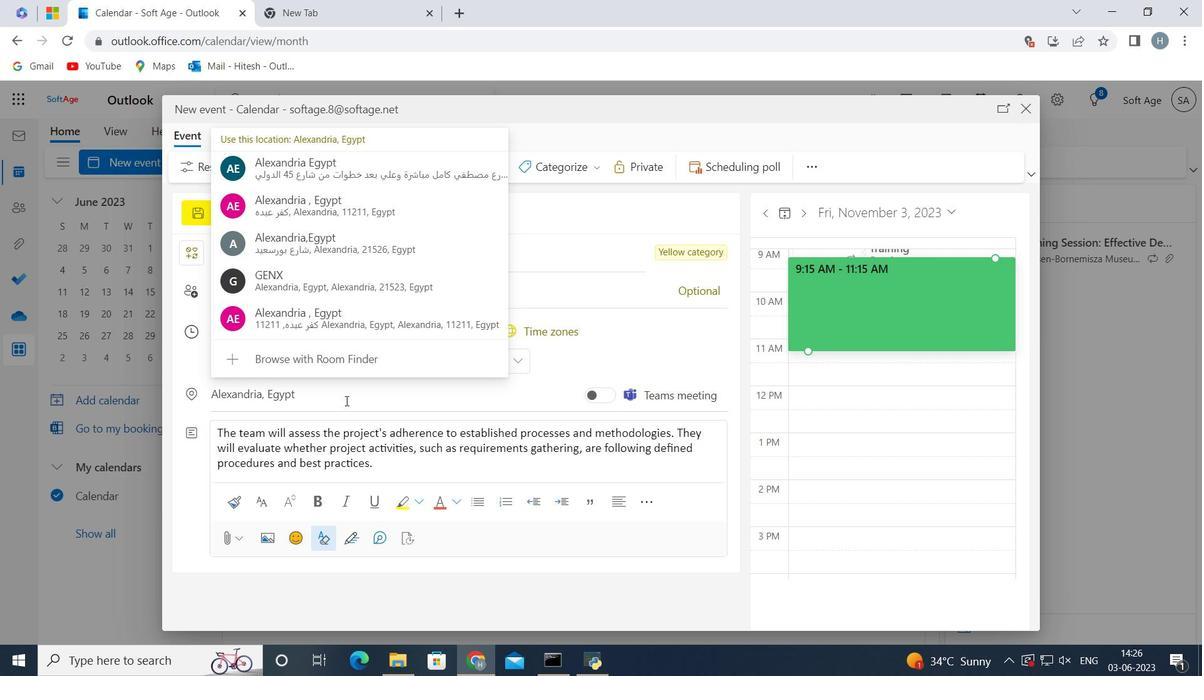 
Action: Mouse moved to (628, 341)
Screenshot: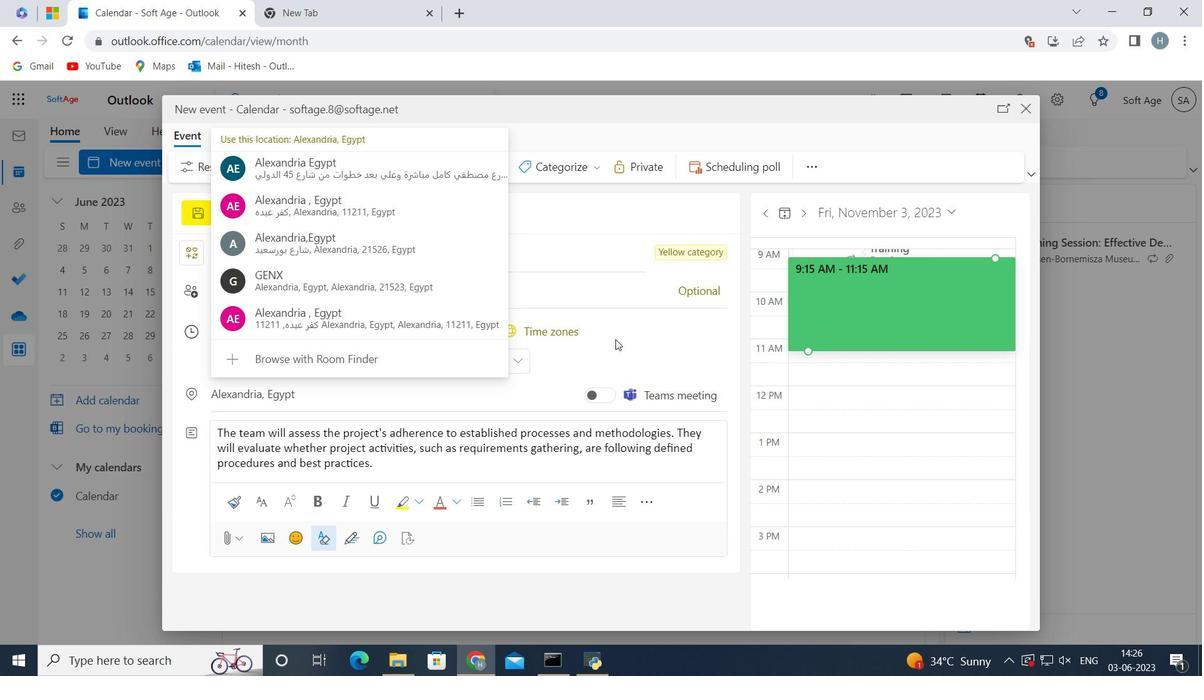
Action: Mouse pressed left at (628, 341)
Screenshot: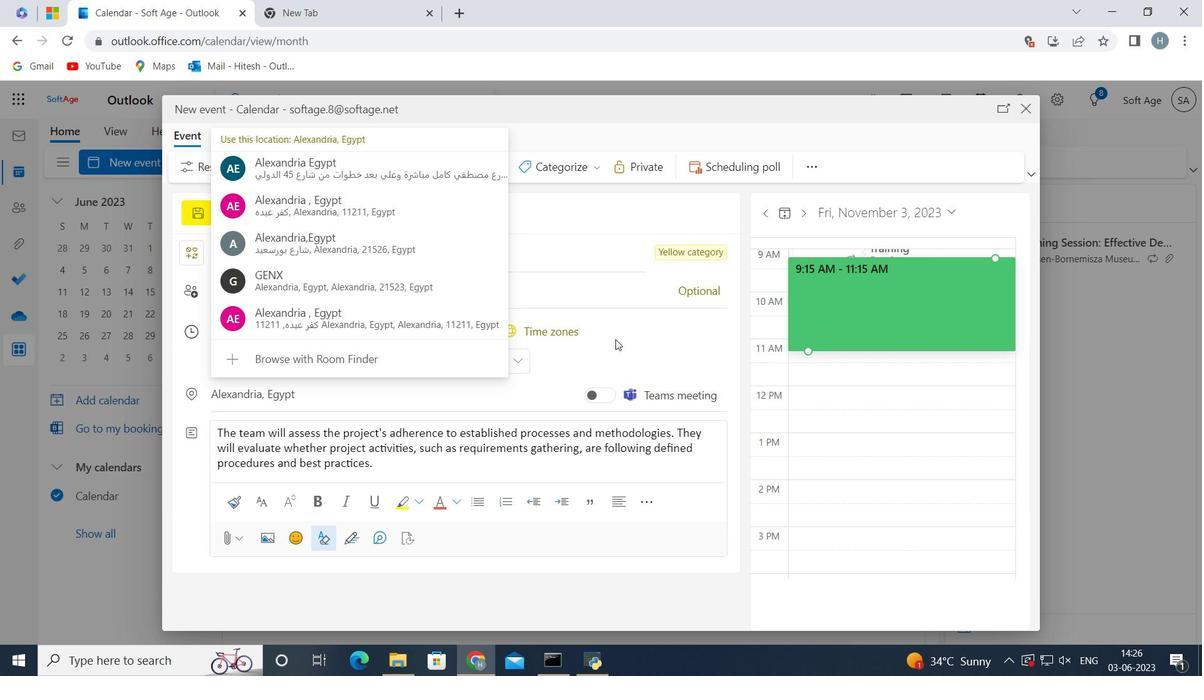 
Action: Mouse moved to (340, 291)
Screenshot: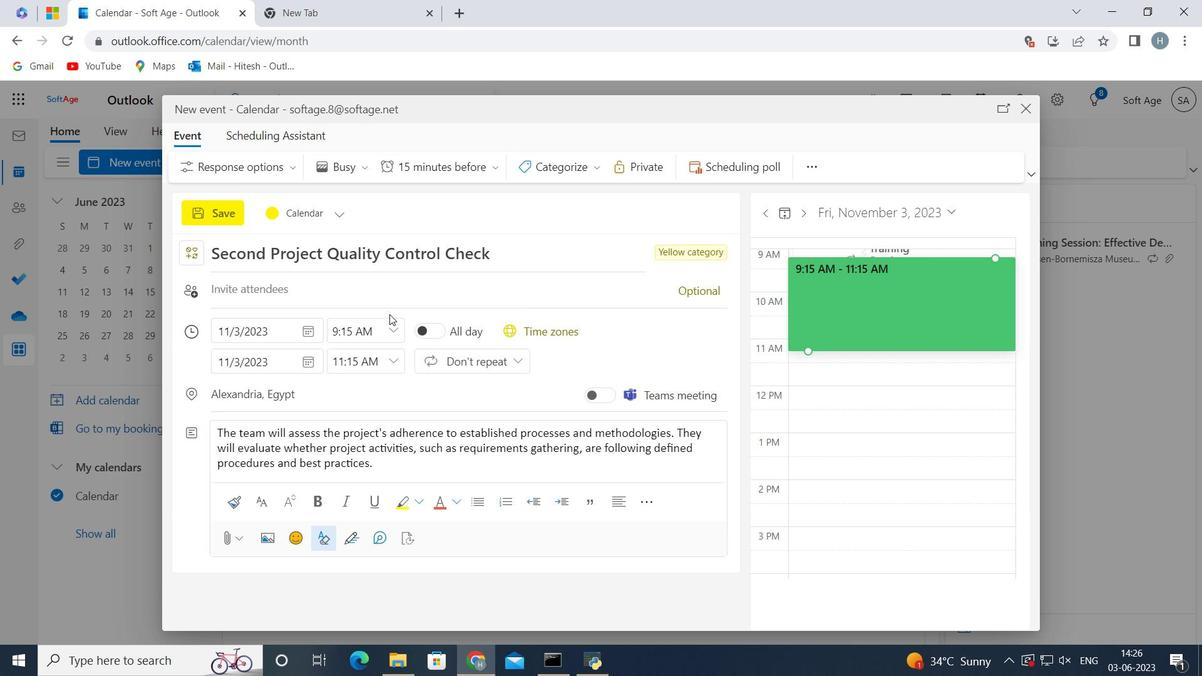 
Action: Mouse pressed left at (340, 291)
Screenshot: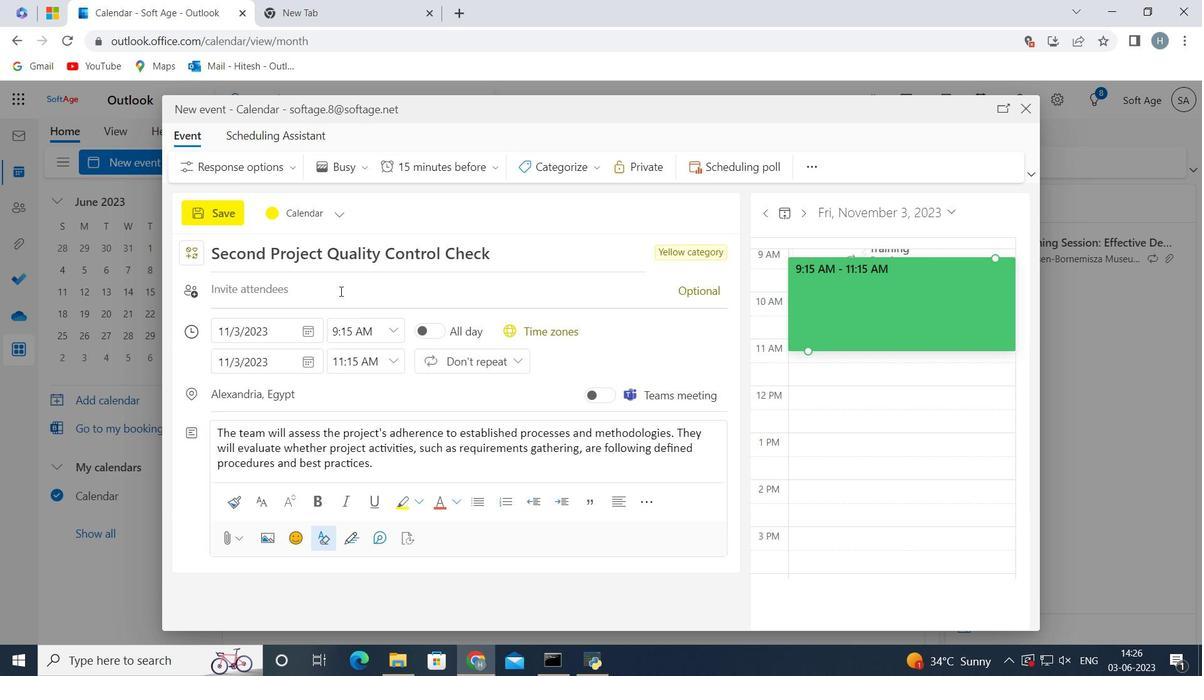 
Action: Key pressed softage.5<Key.shift>@softage.net
Screenshot: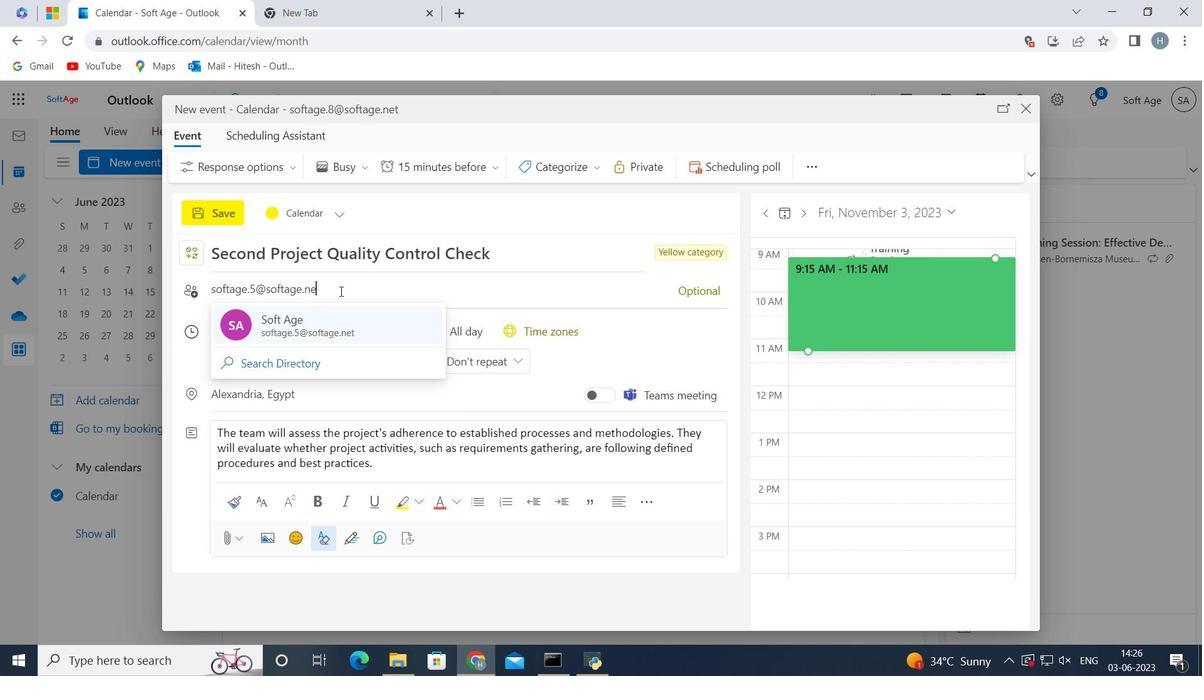 
Action: Mouse moved to (362, 321)
Screenshot: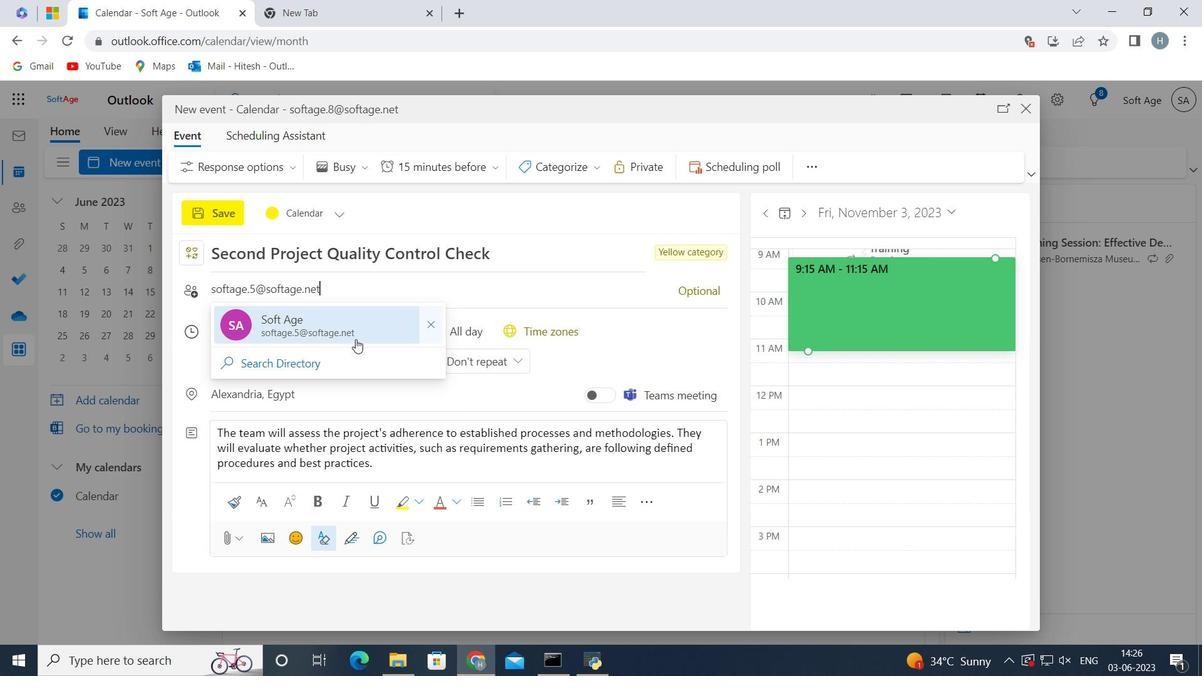 
Action: Mouse pressed left at (362, 321)
Screenshot: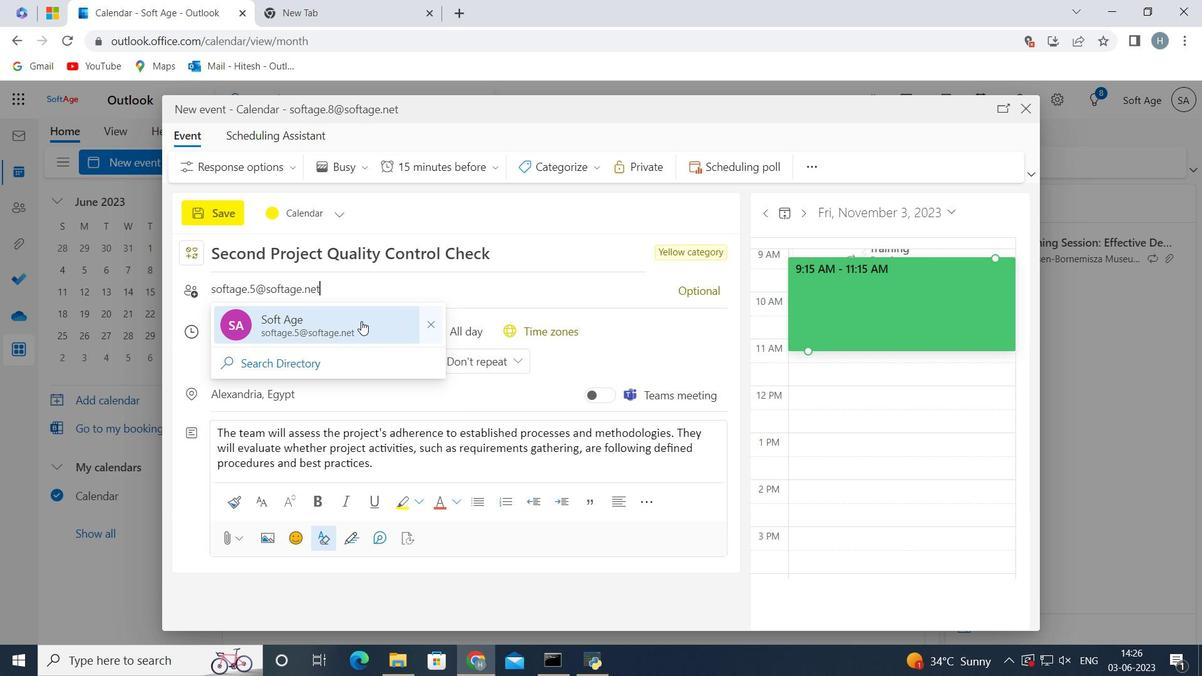 
Action: Key pressed softage.6<Key.shift><Key.shift>@softage.net
Screenshot: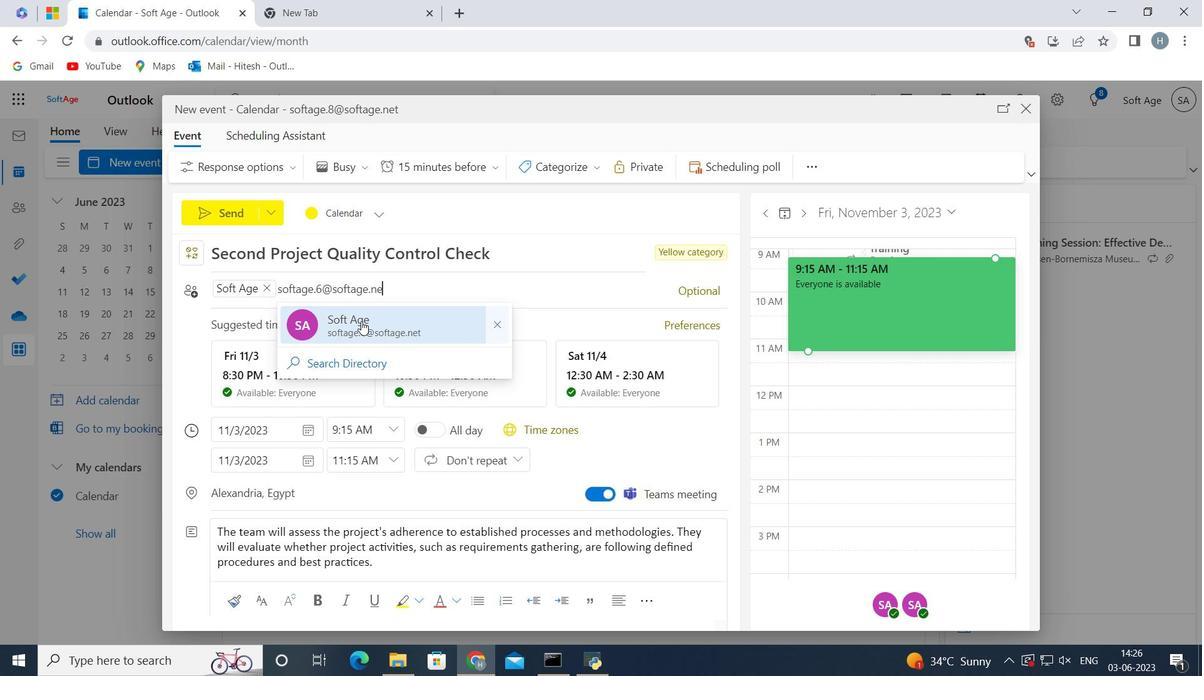 
Action: Mouse moved to (371, 322)
Screenshot: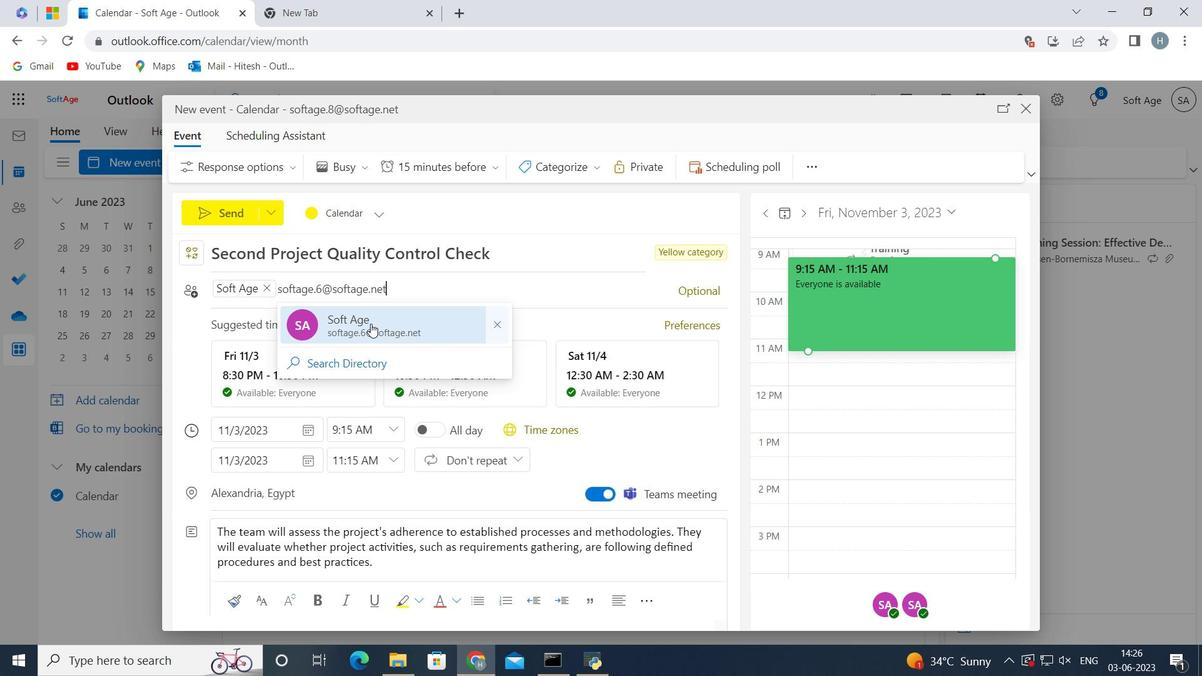 
Action: Mouse pressed left at (371, 322)
Screenshot: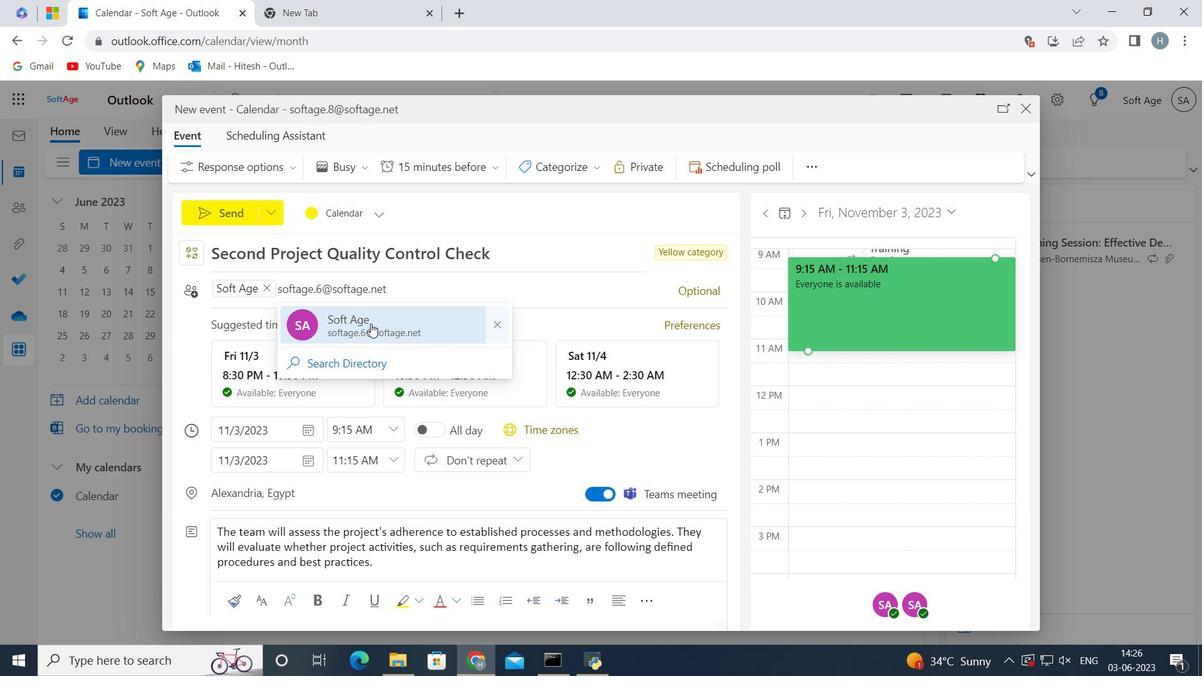 
Action: Mouse moved to (500, 166)
Screenshot: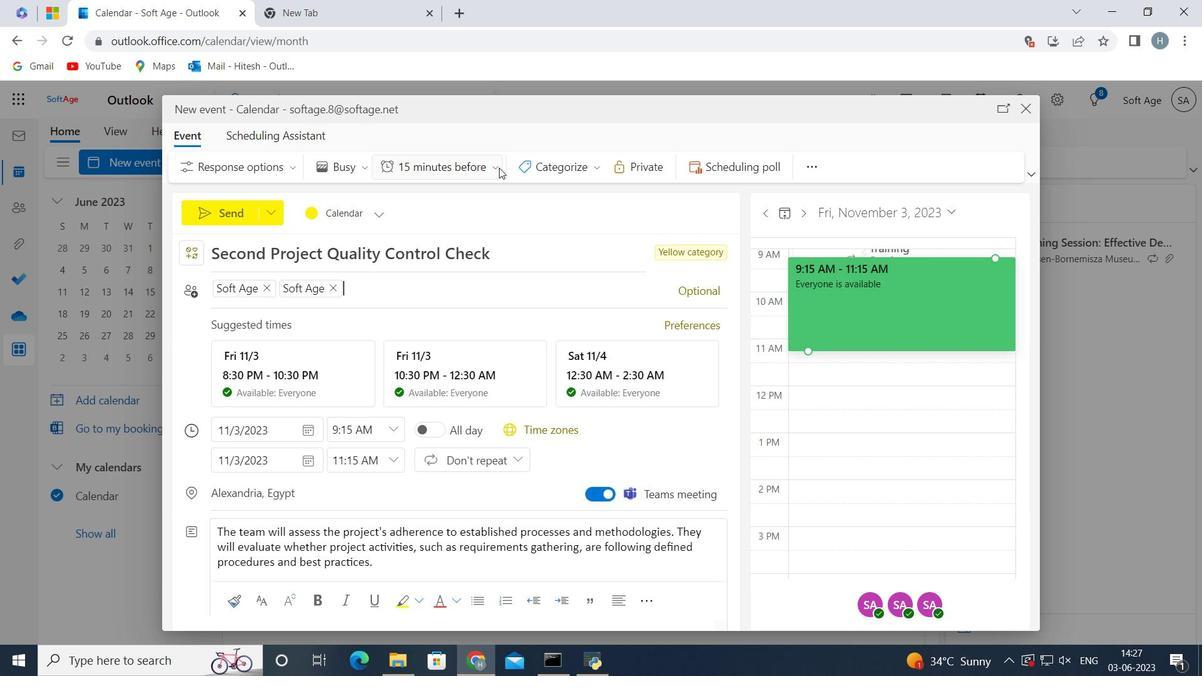 
Action: Mouse pressed left at (500, 166)
Screenshot: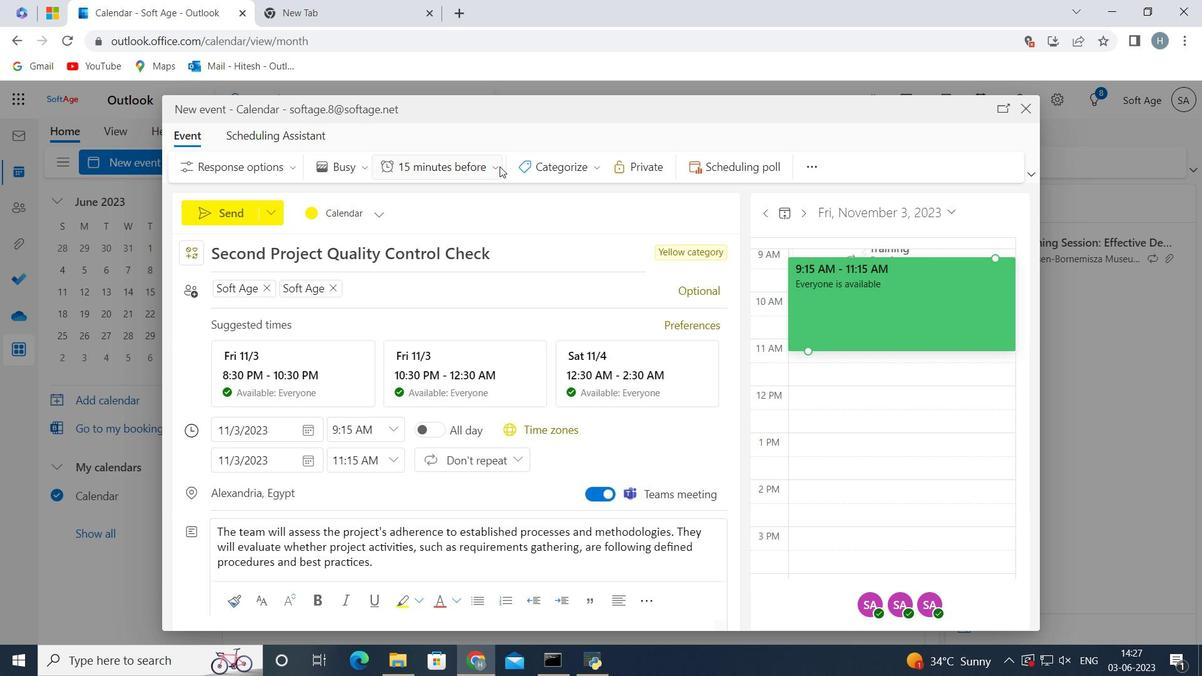 
Action: Mouse moved to (461, 363)
Screenshot: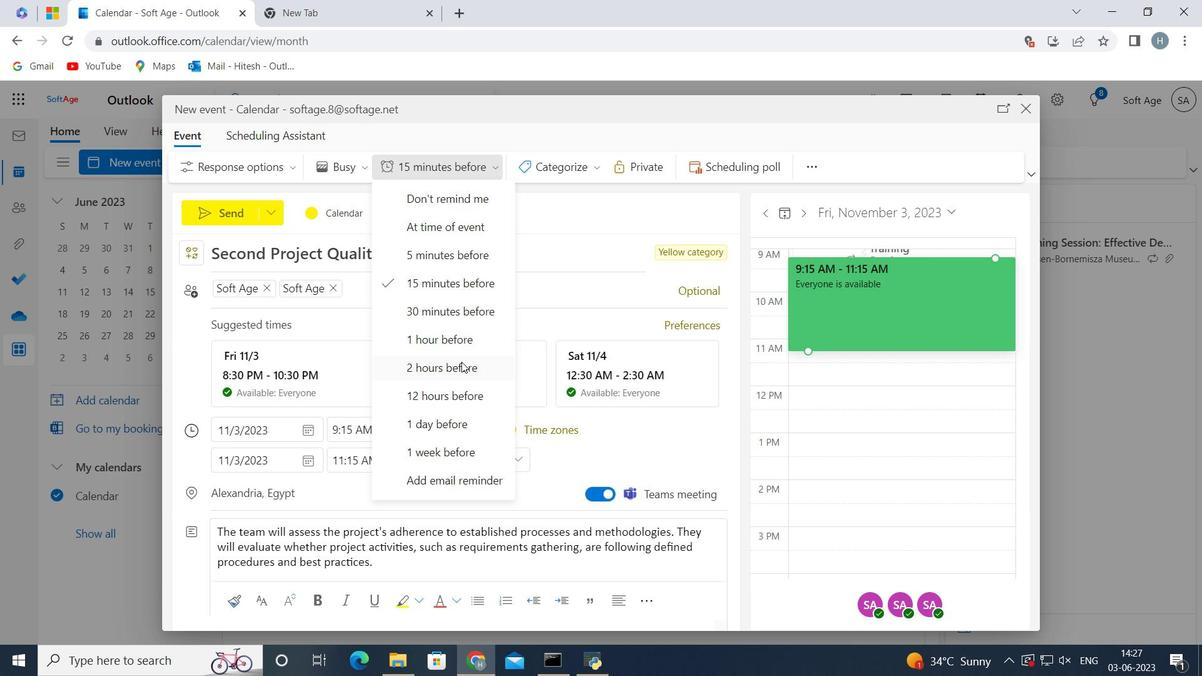 
Action: Mouse pressed left at (461, 363)
Screenshot: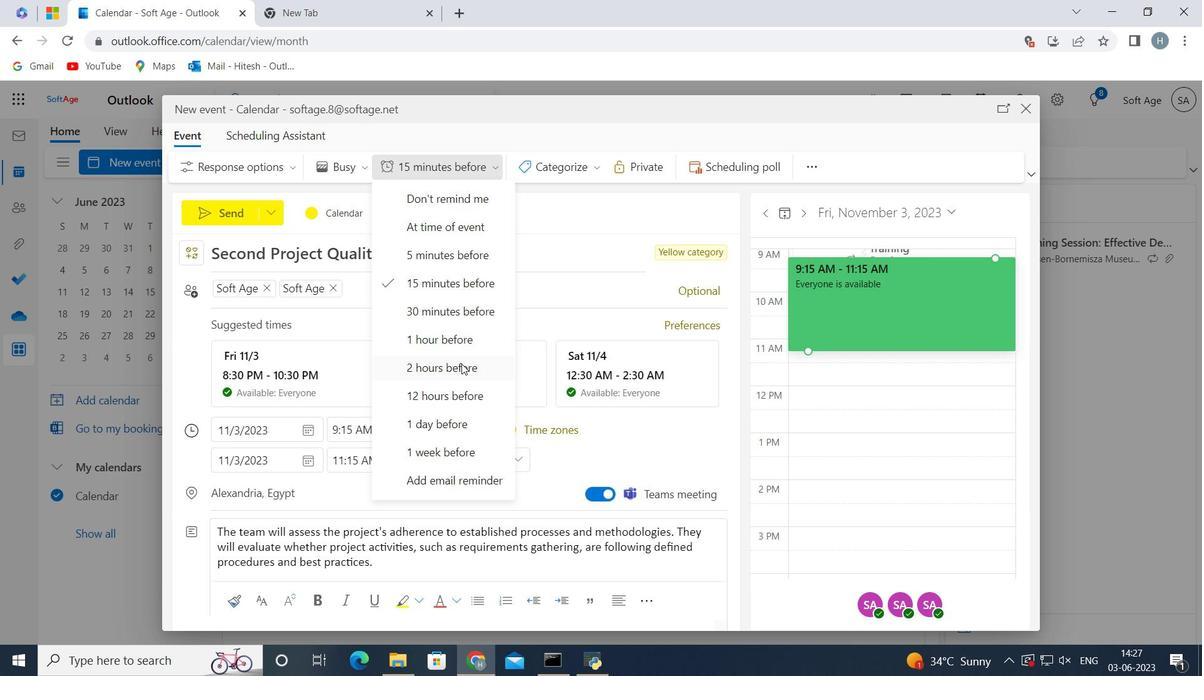 
Action: Mouse moved to (571, 204)
Screenshot: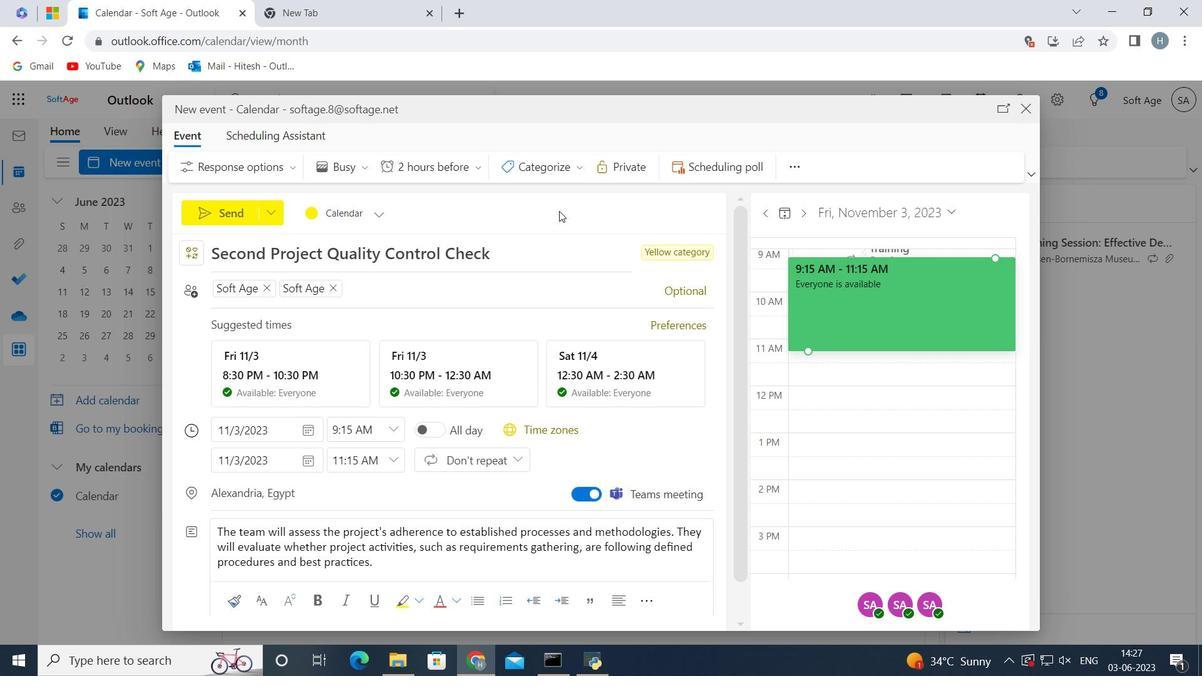 
